 Task: Select Convenience. Add to cart, from Total Wine & More for 1980 Tibbs Avenue, Plains, Montana 59859, Cell Number 406-826-7954, following items :_x000D_
Ommegang Game of Thrones Gift Pack - 1,_x000D_
Holidaily Brewing Co. Gluten-Free Big Henry Hazy IPA Cans (12 oz x 4 ct) - 1
Action: Mouse moved to (322, 144)
Screenshot: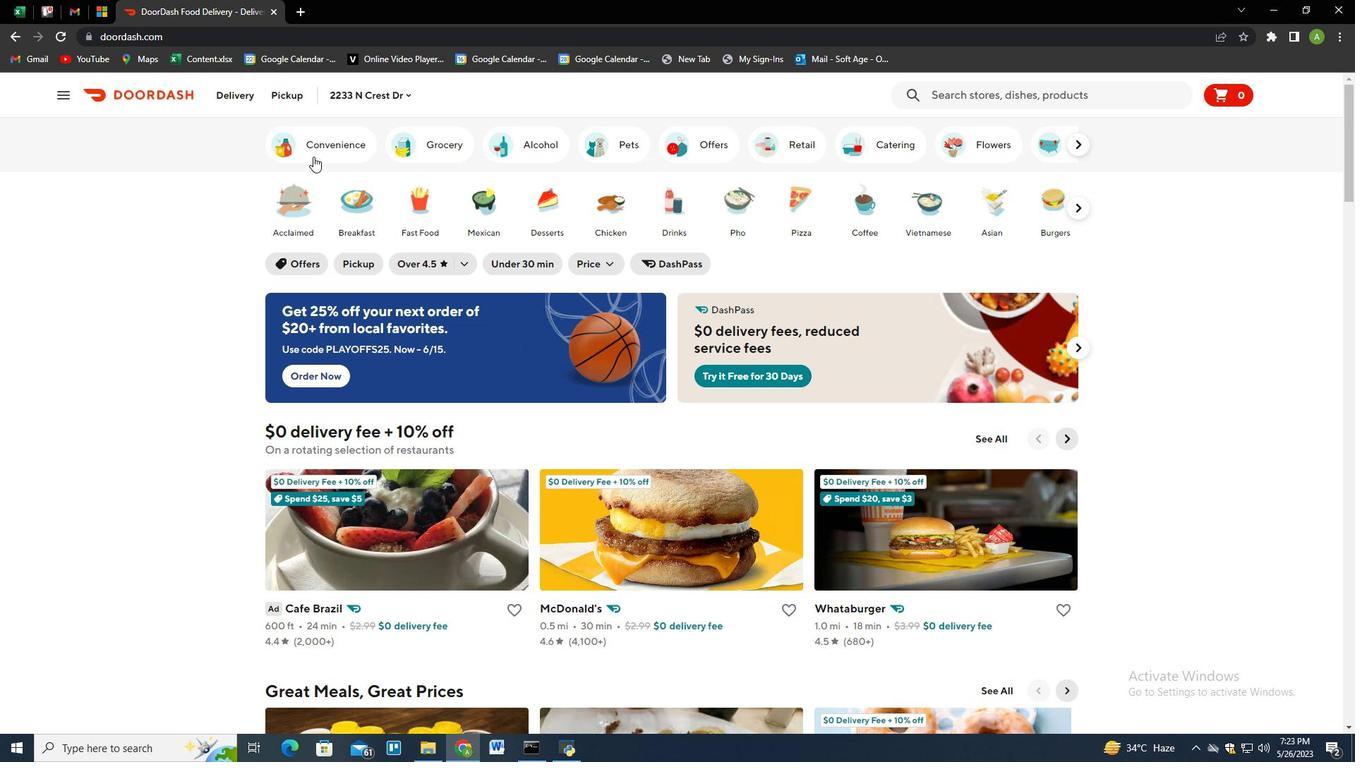 
Action: Mouse pressed left at (322, 144)
Screenshot: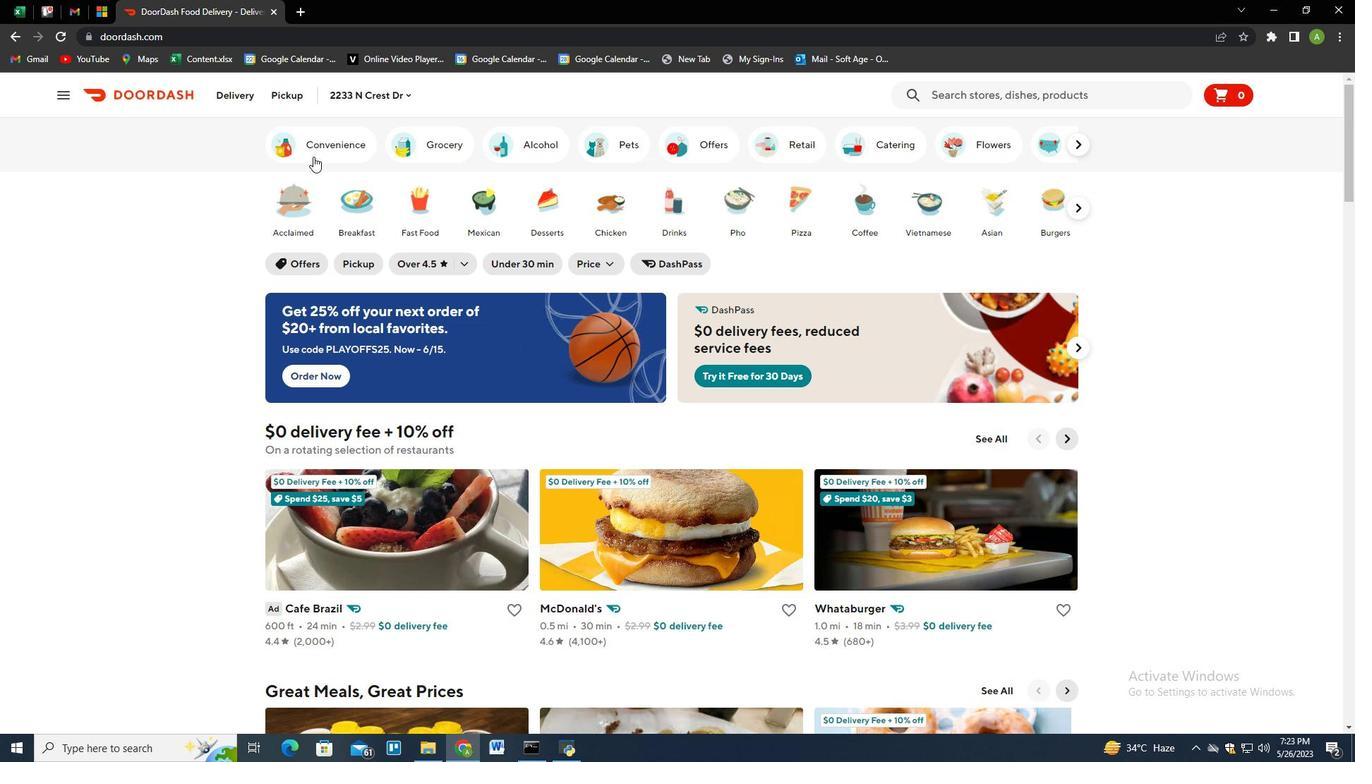 
Action: Mouse moved to (600, 483)
Screenshot: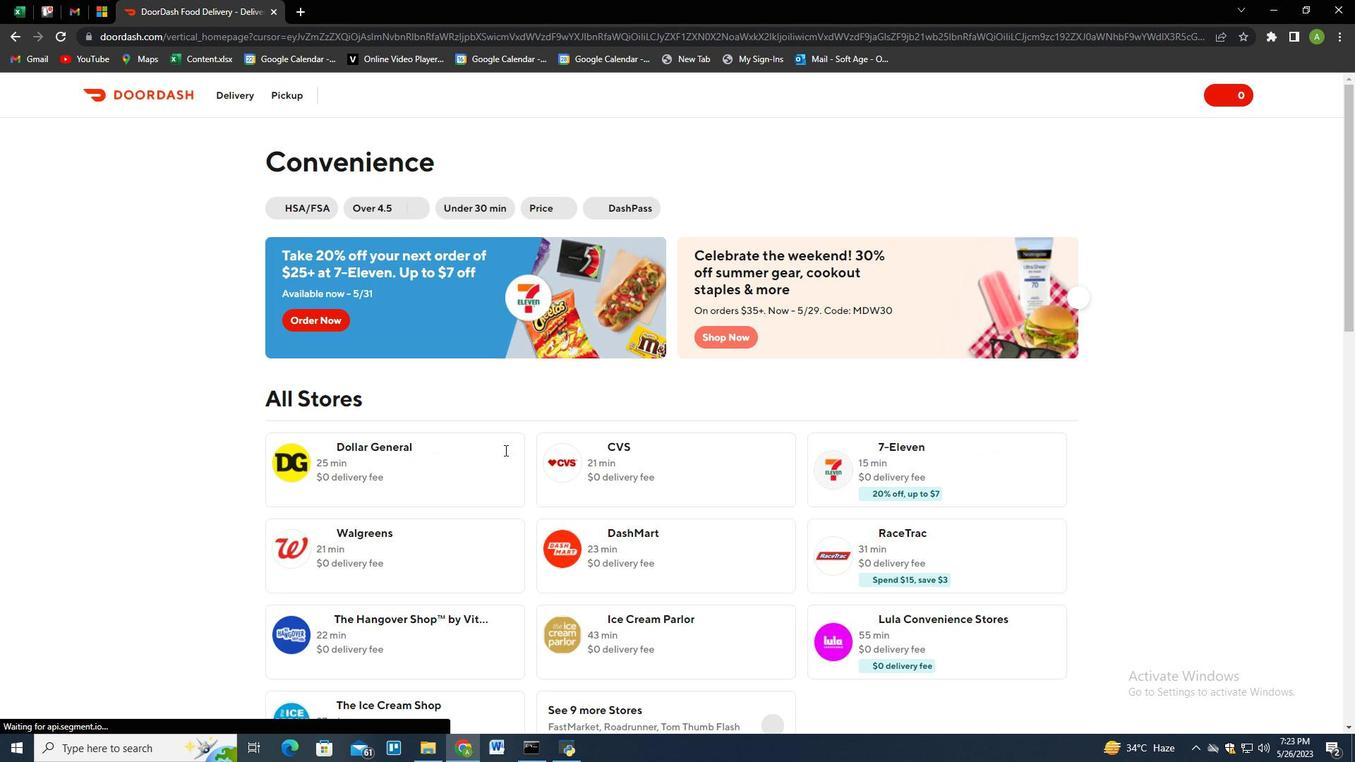 
Action: Mouse scrolled (600, 483) with delta (0, 0)
Screenshot: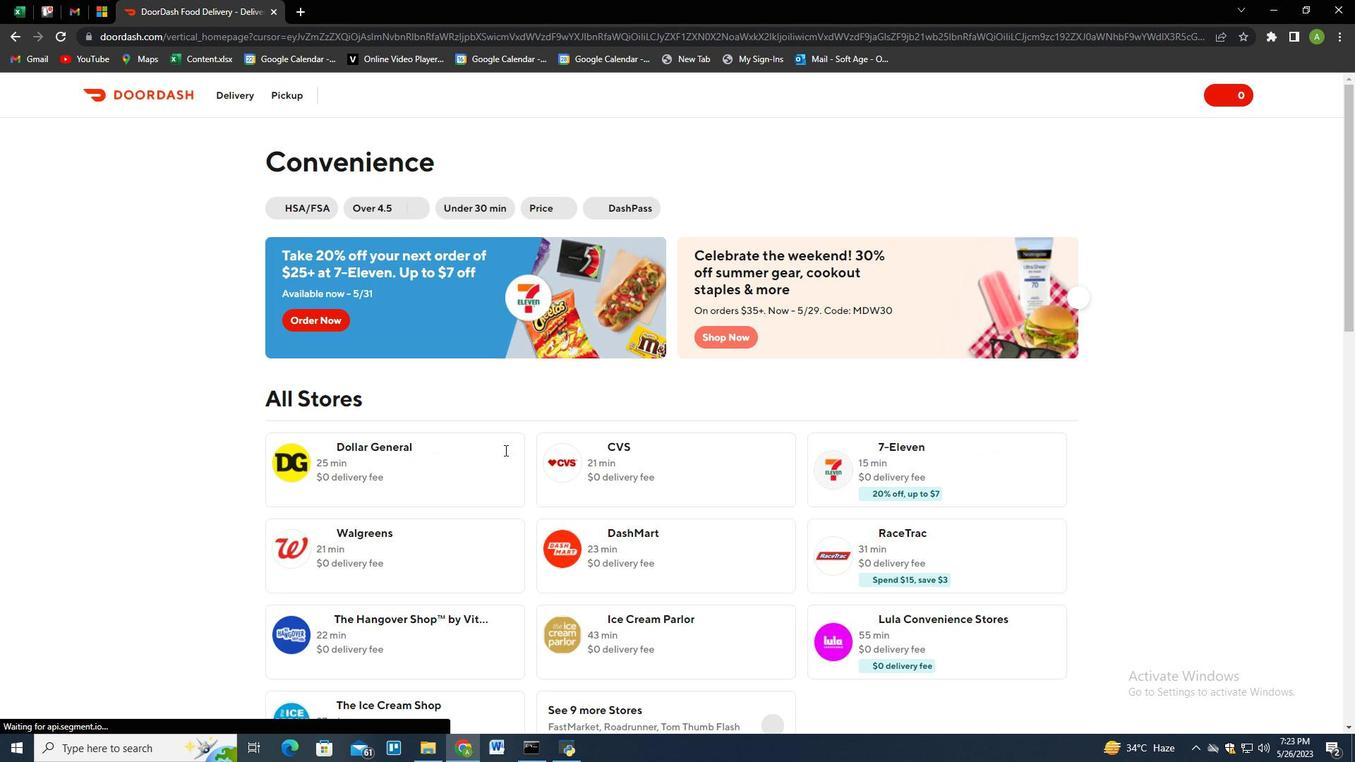 
Action: Mouse moved to (603, 487)
Screenshot: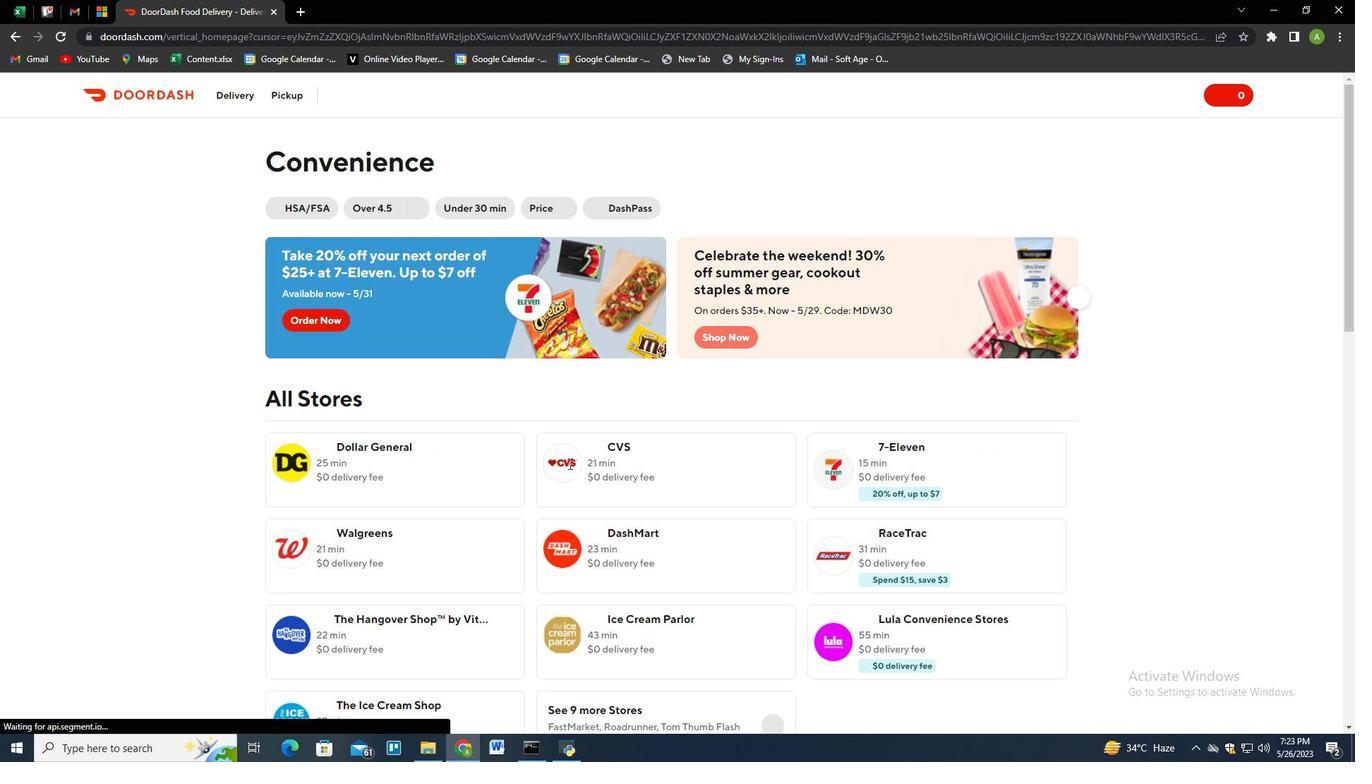 
Action: Mouse scrolled (603, 486) with delta (0, 0)
Screenshot: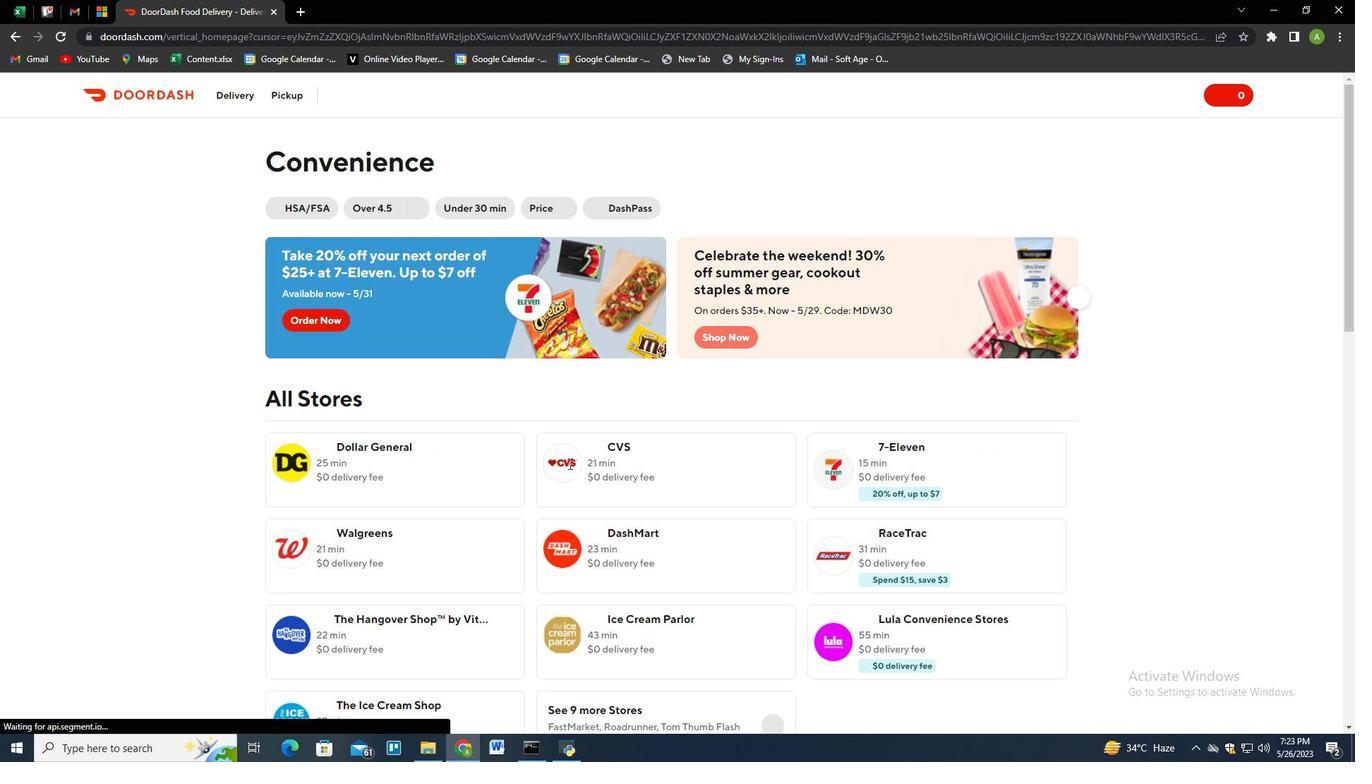 
Action: Mouse moved to (605, 488)
Screenshot: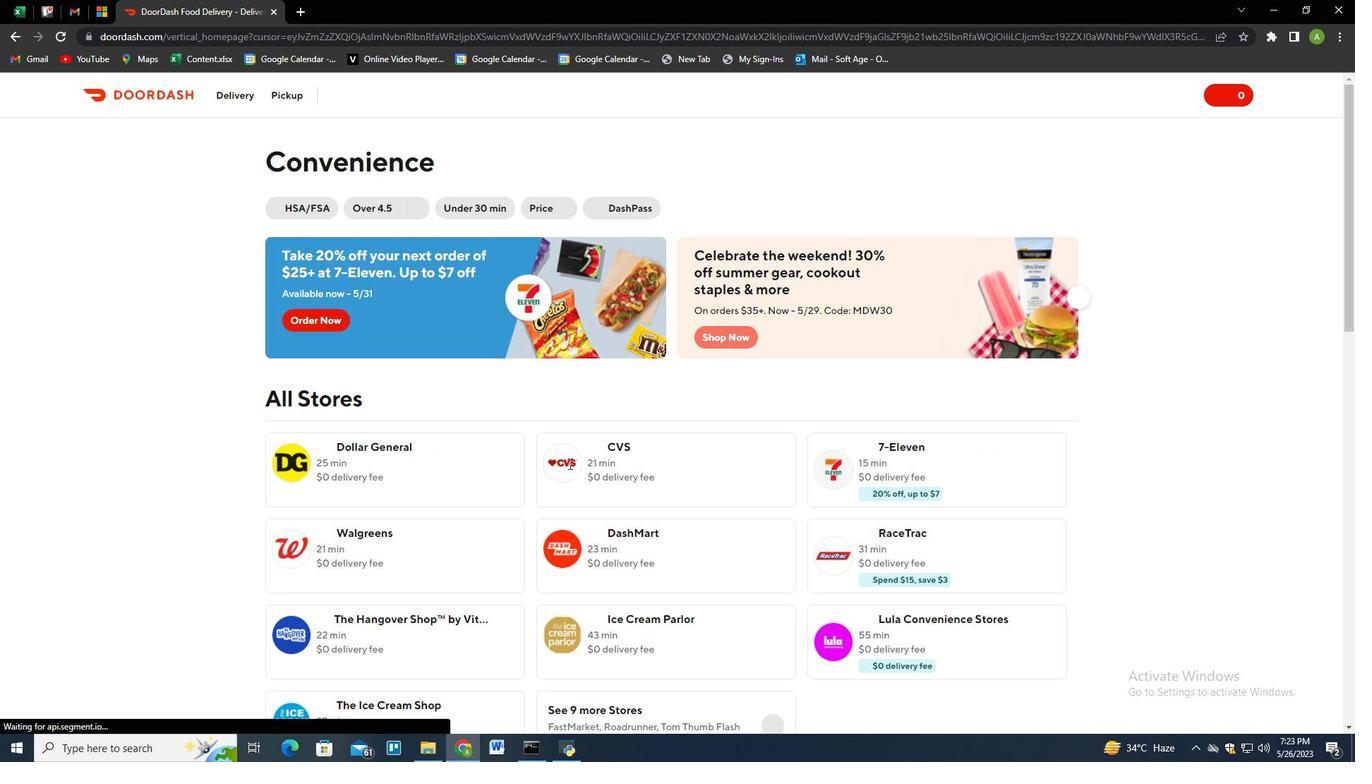 
Action: Mouse scrolled (605, 487) with delta (0, 0)
Screenshot: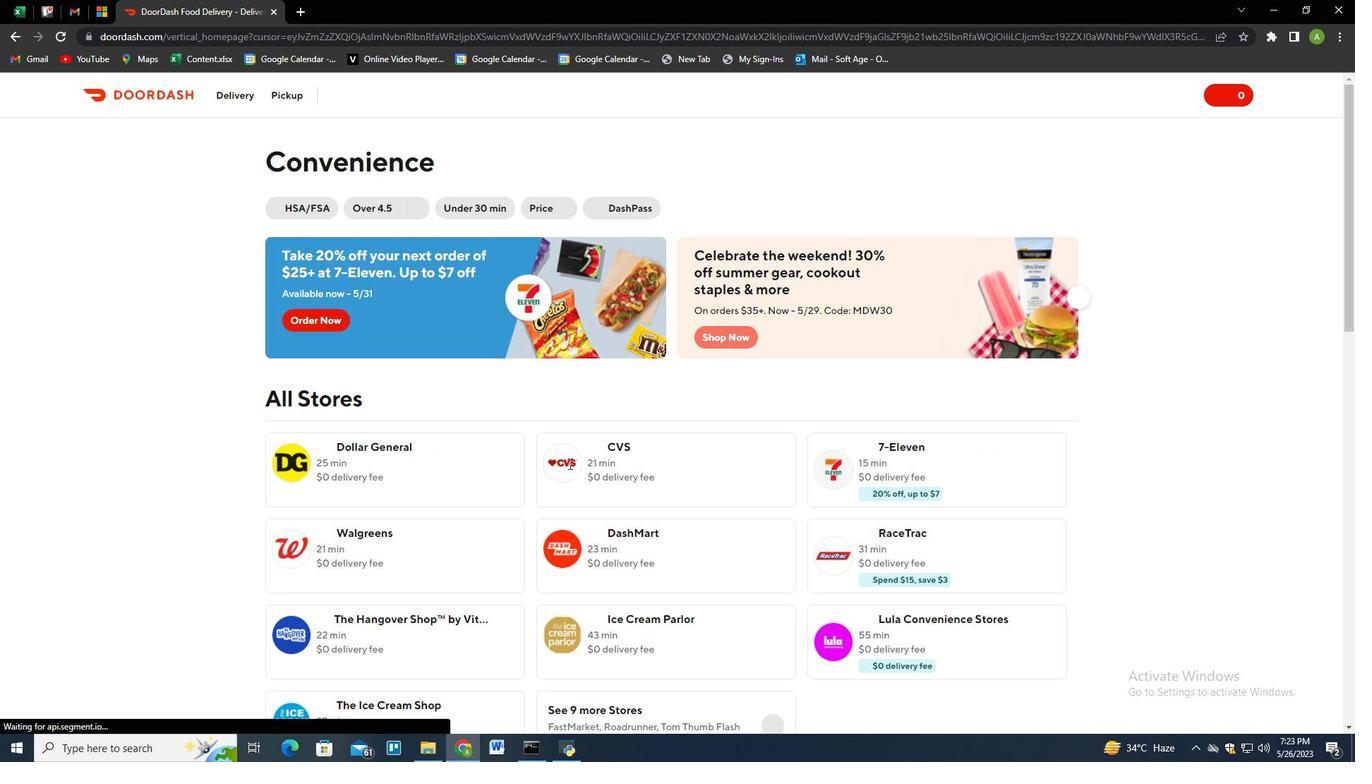 
Action: Mouse moved to (770, 514)
Screenshot: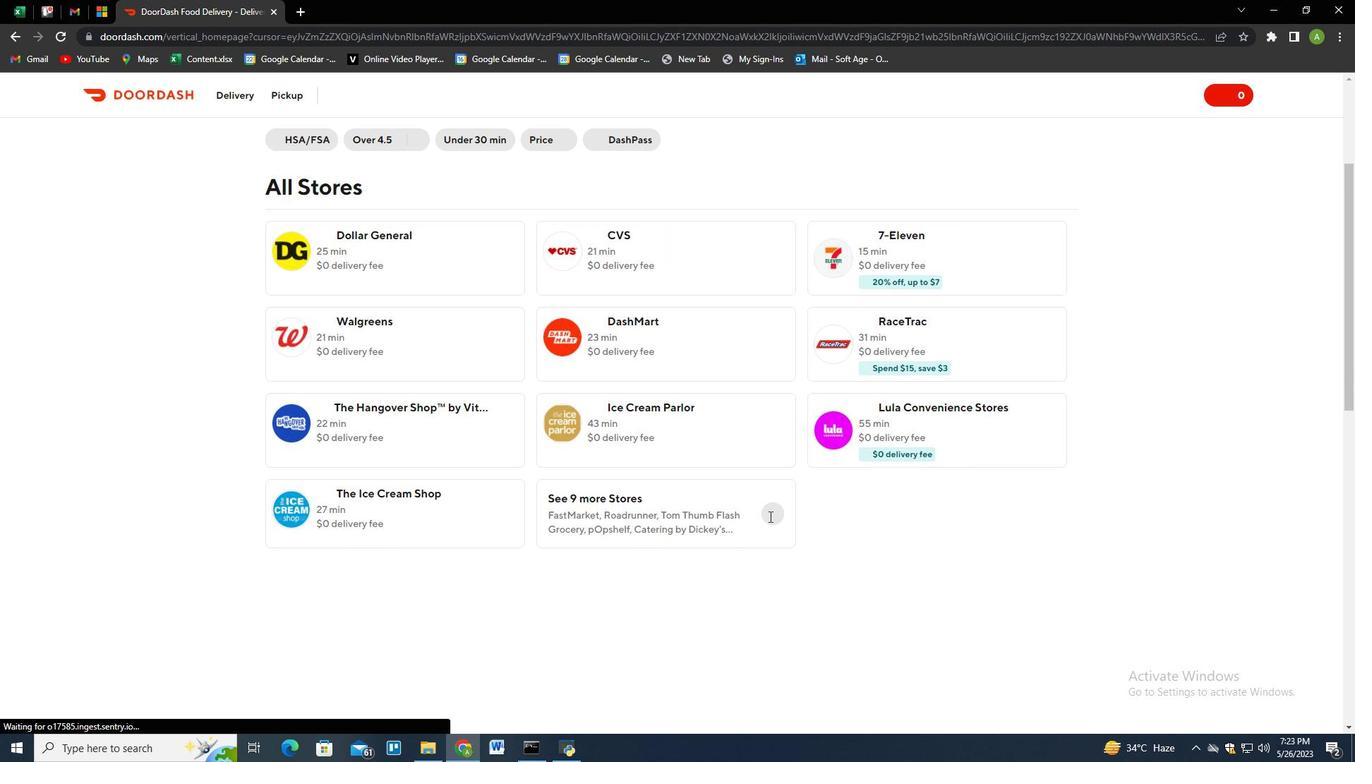 
Action: Mouse pressed left at (770, 514)
Screenshot: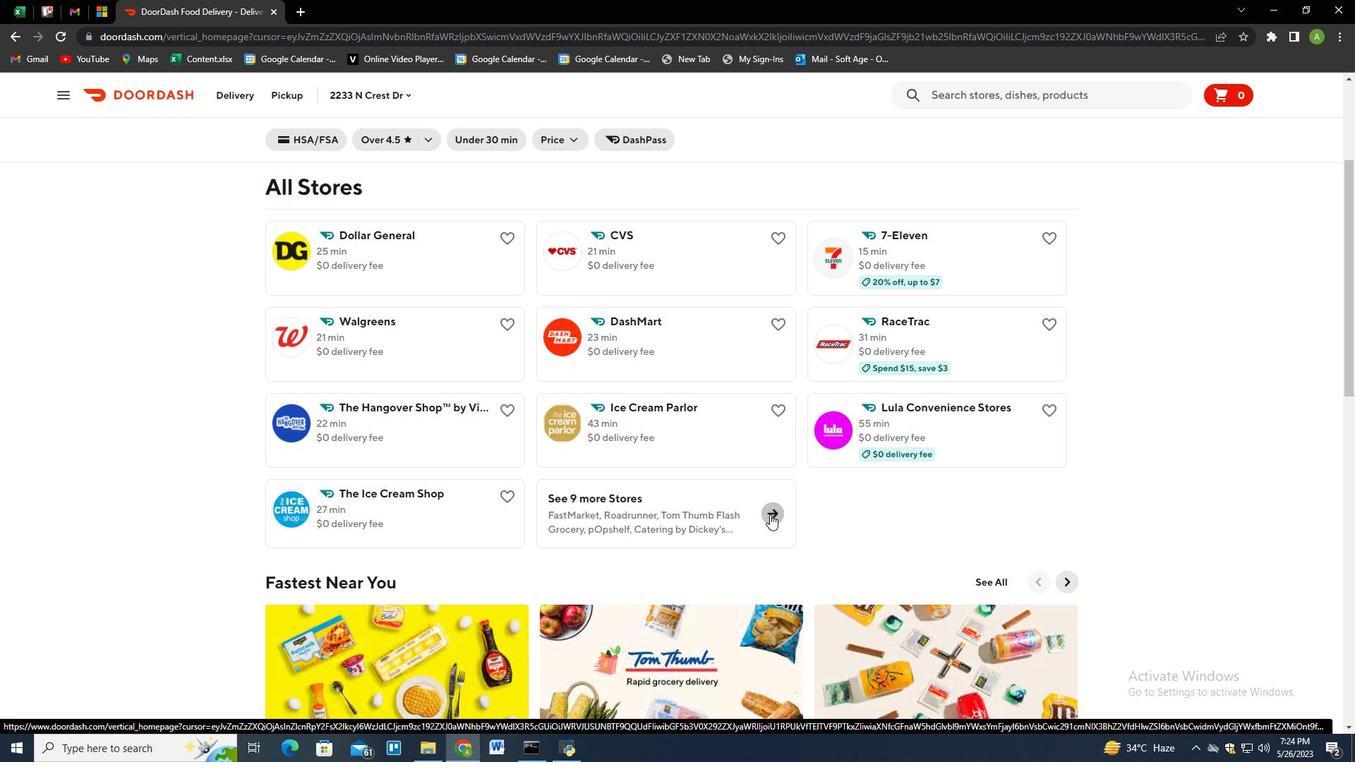 
Action: Mouse moved to (694, 651)
Screenshot: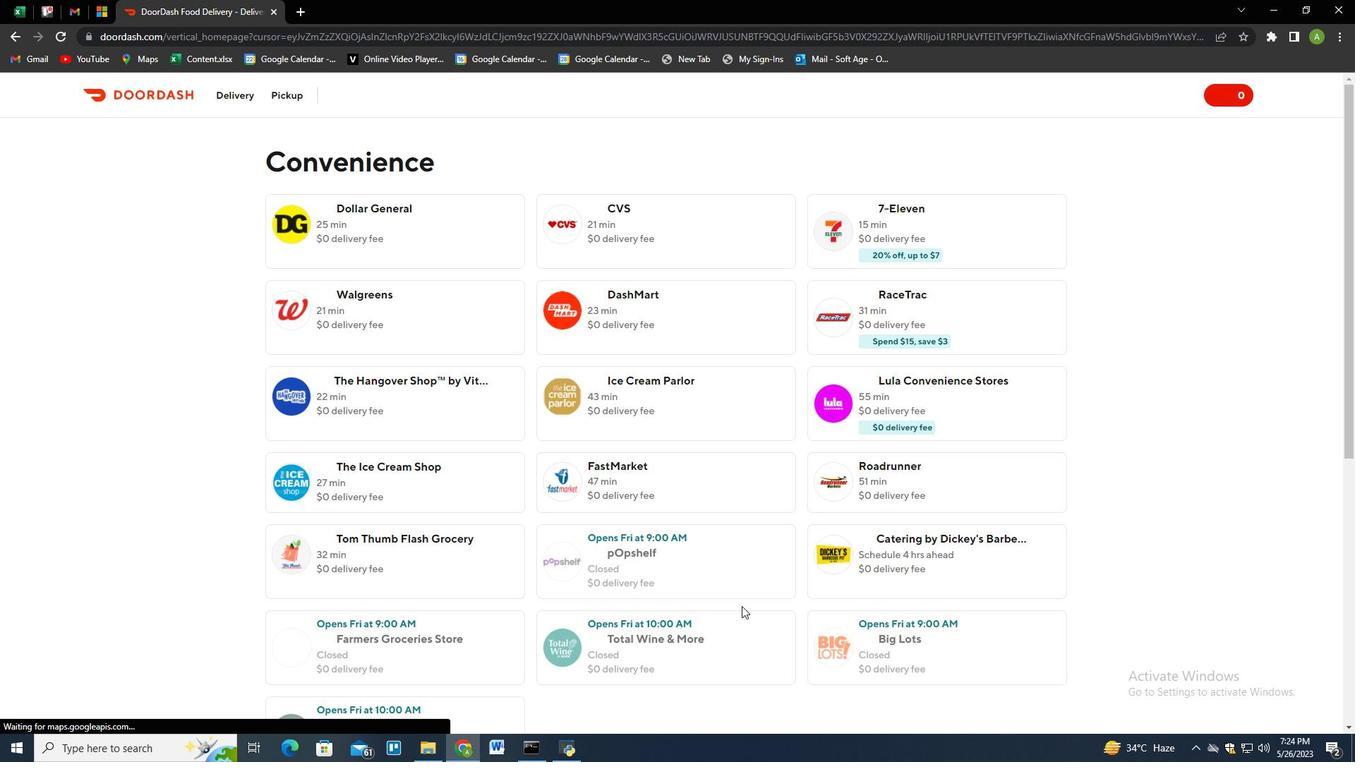 
Action: Mouse pressed left at (694, 651)
Screenshot: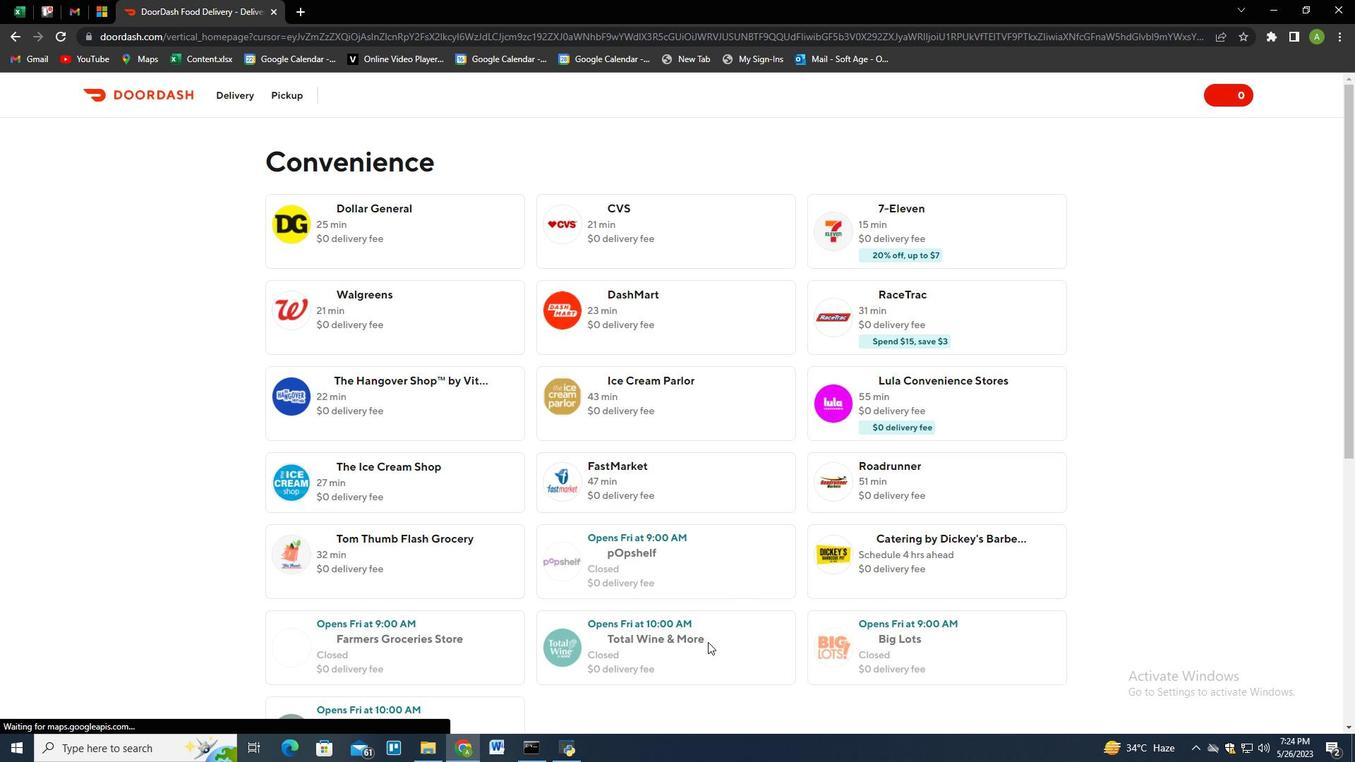 
Action: Mouse moved to (266, 95)
Screenshot: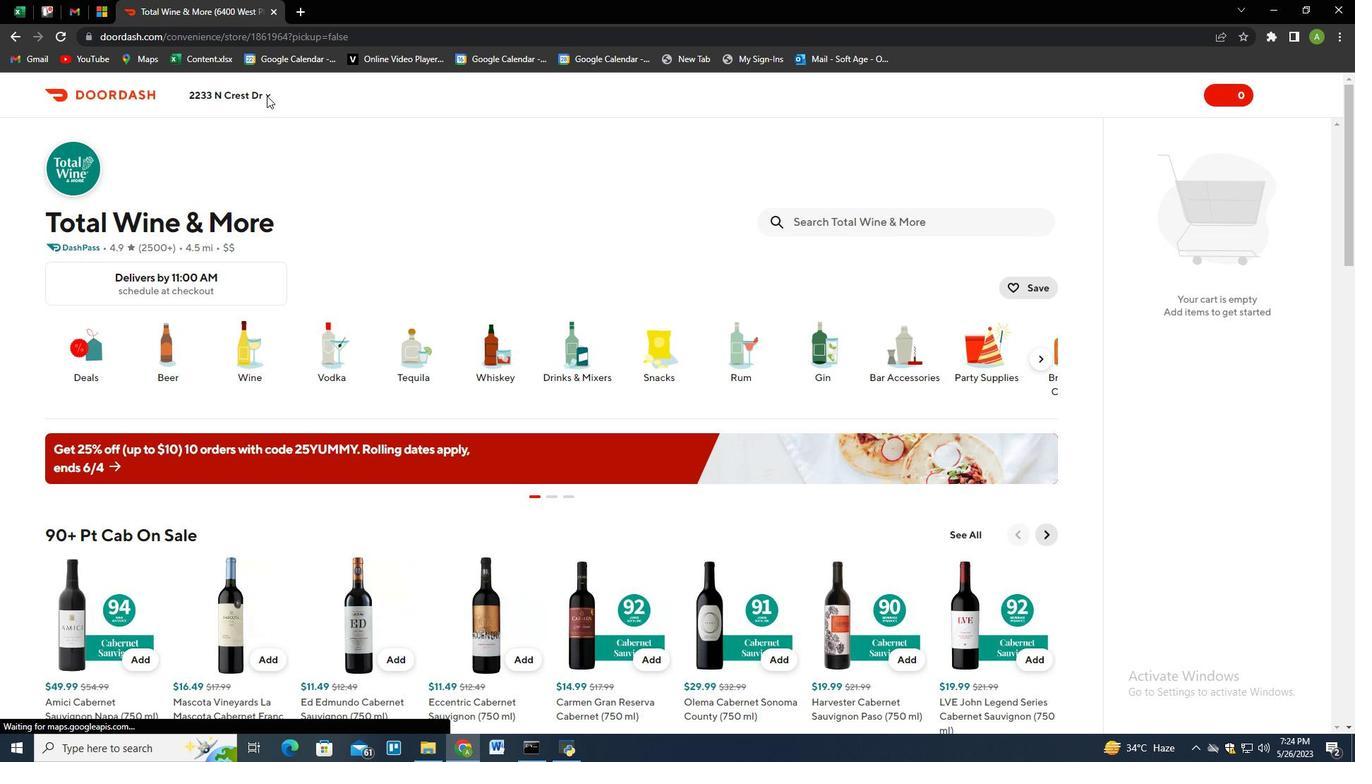 
Action: Mouse pressed left at (266, 95)
Screenshot: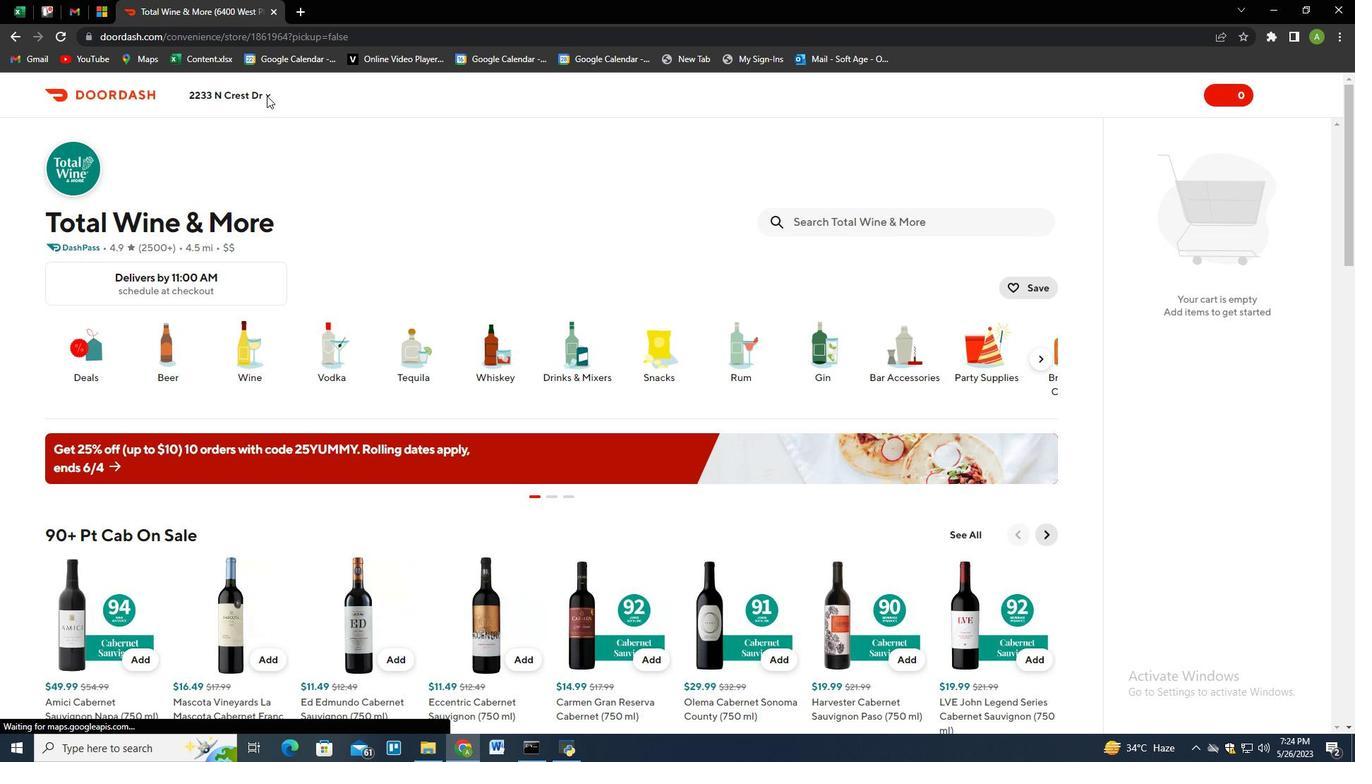 
Action: Mouse moved to (287, 144)
Screenshot: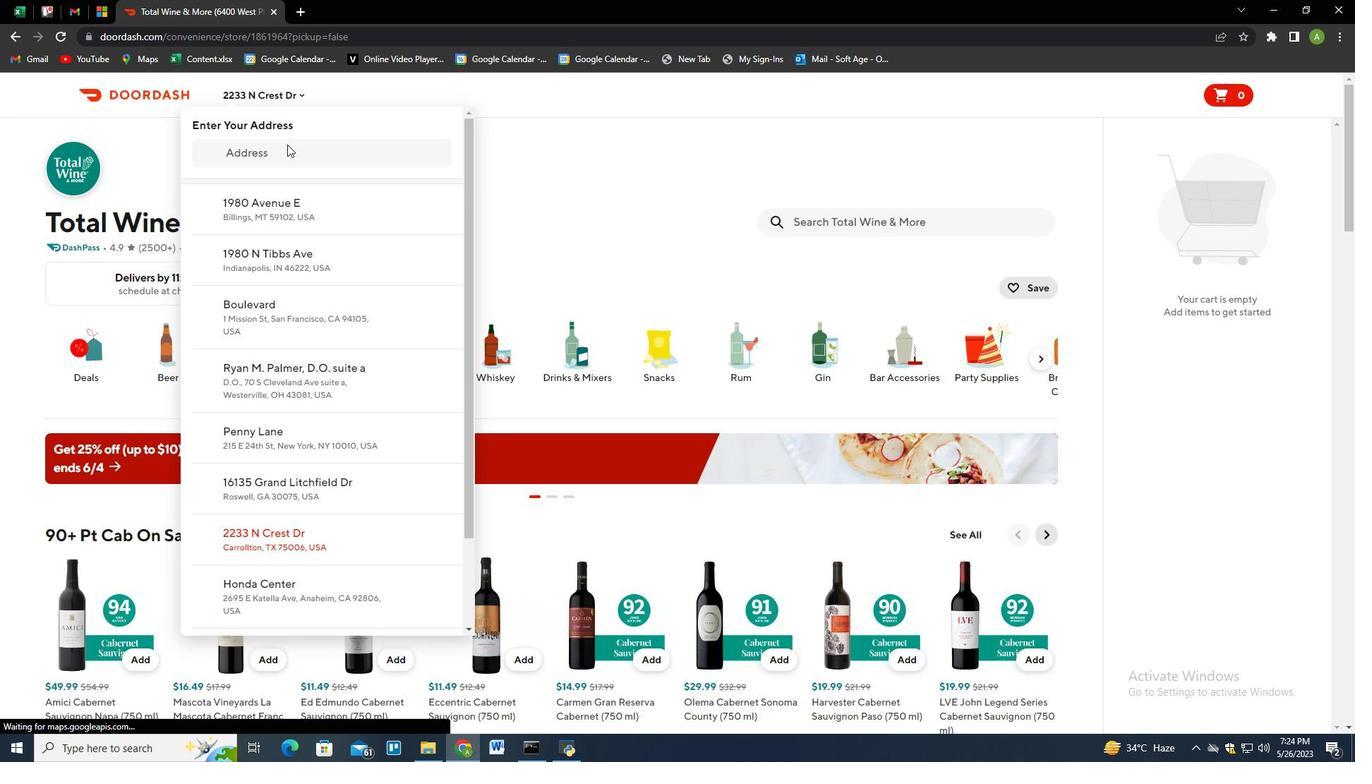 
Action: Mouse pressed left at (287, 144)
Screenshot: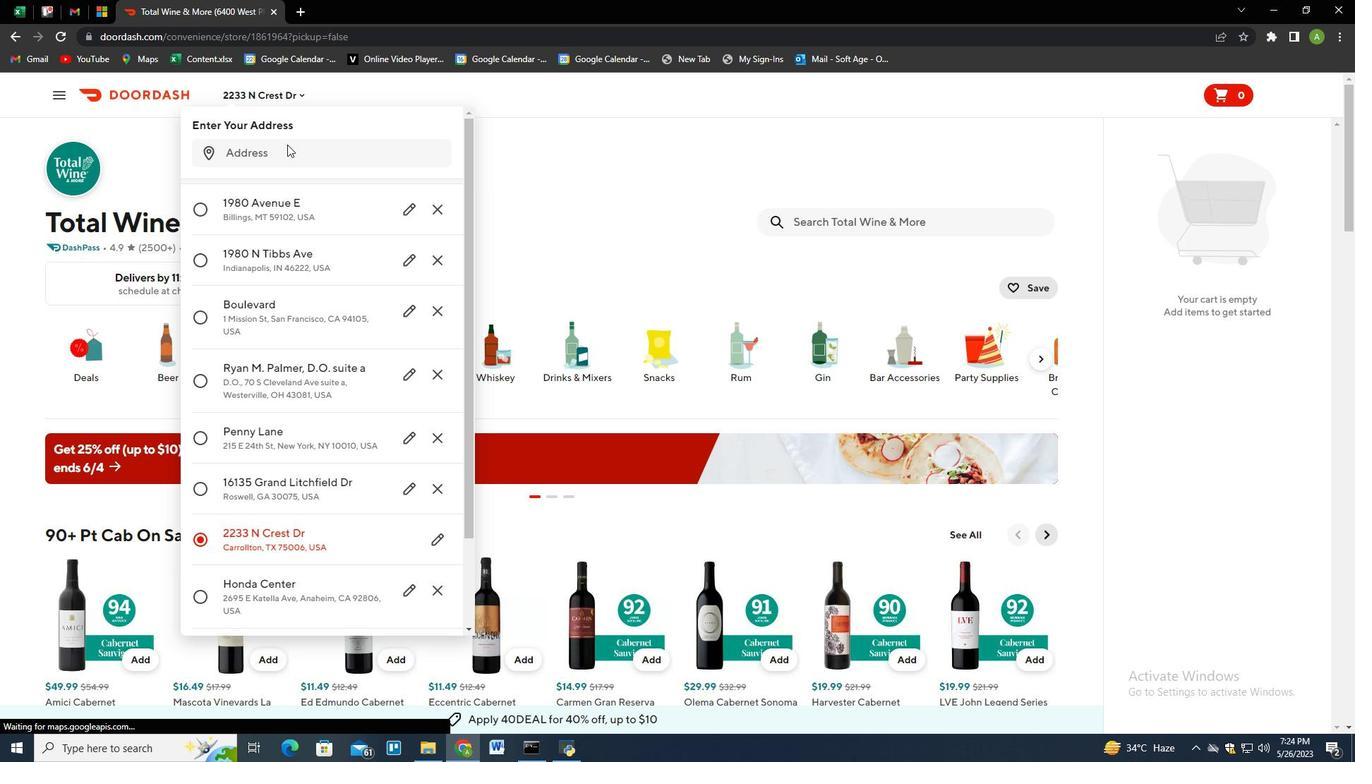 
Action: Mouse moved to (286, 144)
Screenshot: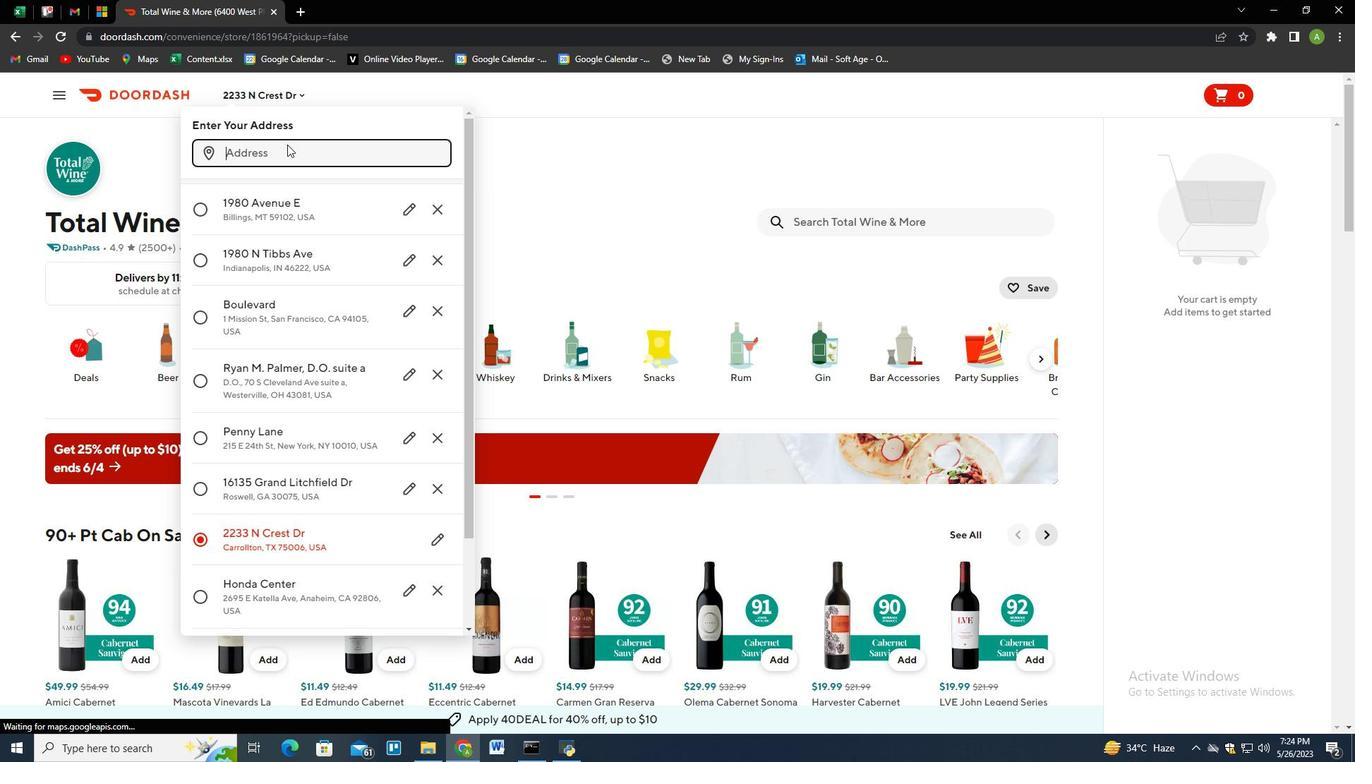 
Action: Key pressed 1980<Key.space>tibbs<Key.space>avenue,<Key.space>plains,<Key.space>montana<Key.space>59859<Key.enter>
Screenshot: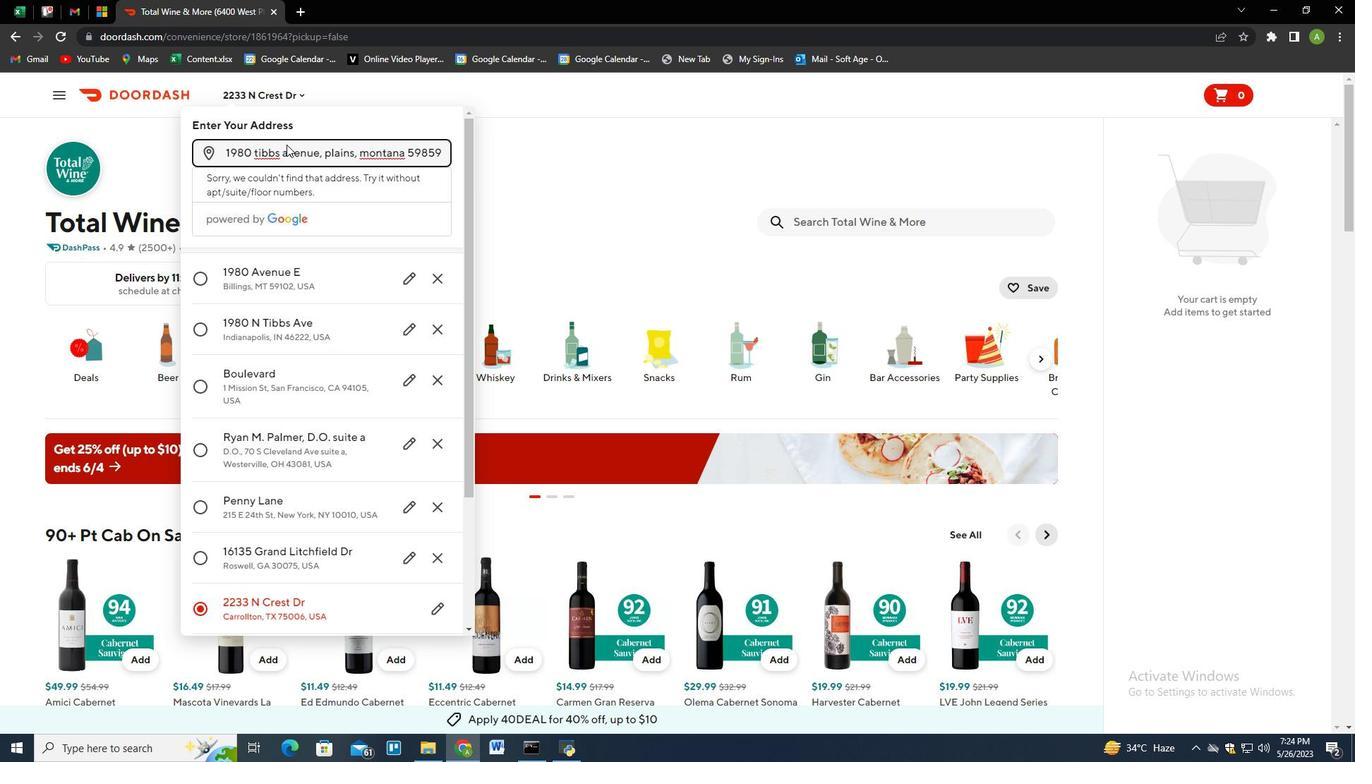 
Action: Mouse moved to (389, 576)
Screenshot: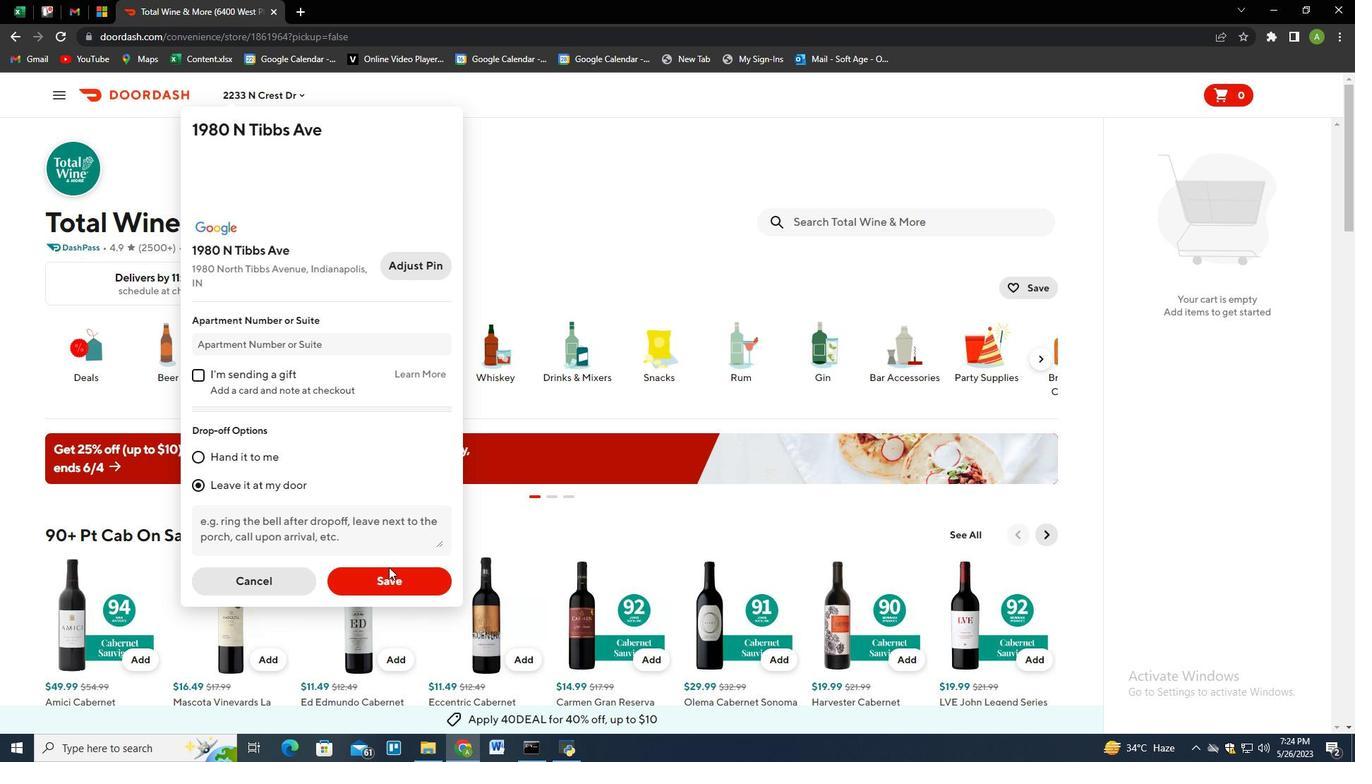 
Action: Mouse pressed left at (389, 576)
Screenshot: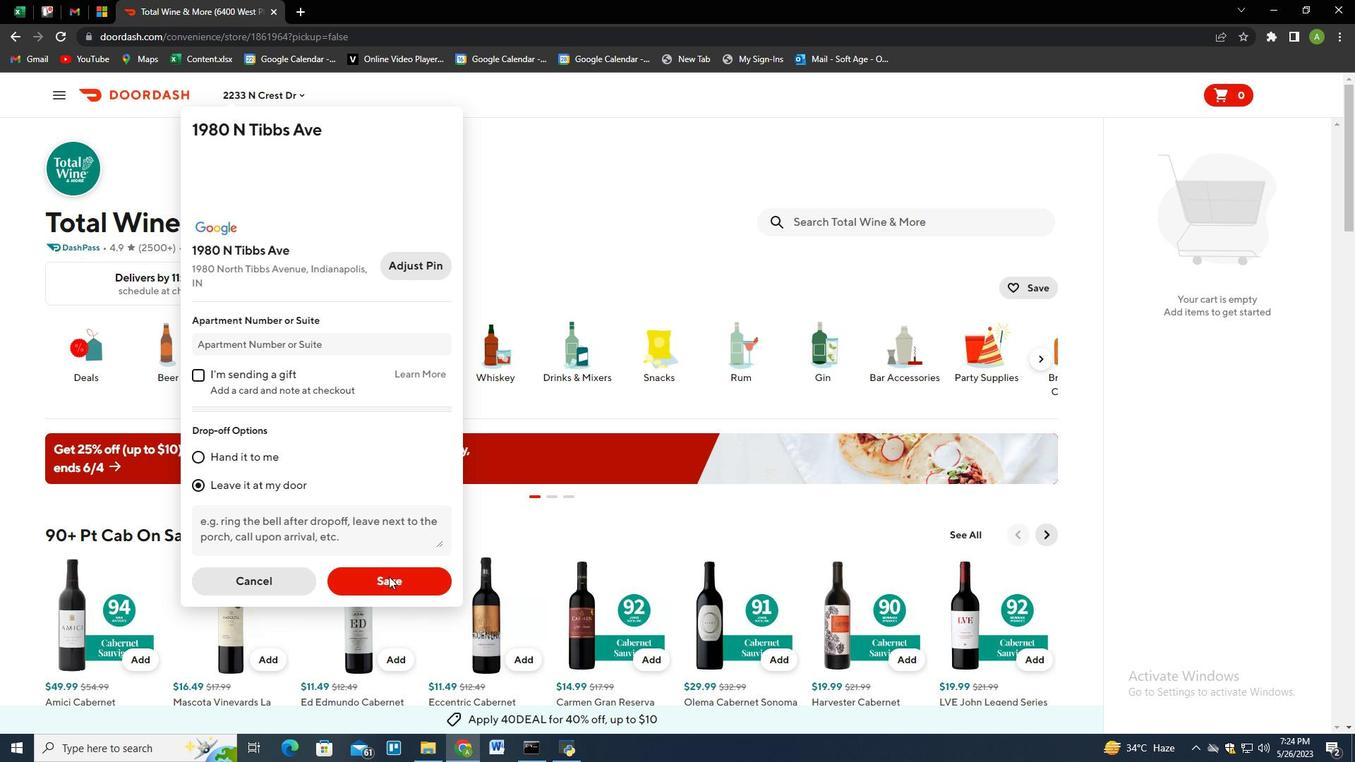 
Action: Mouse moved to (846, 225)
Screenshot: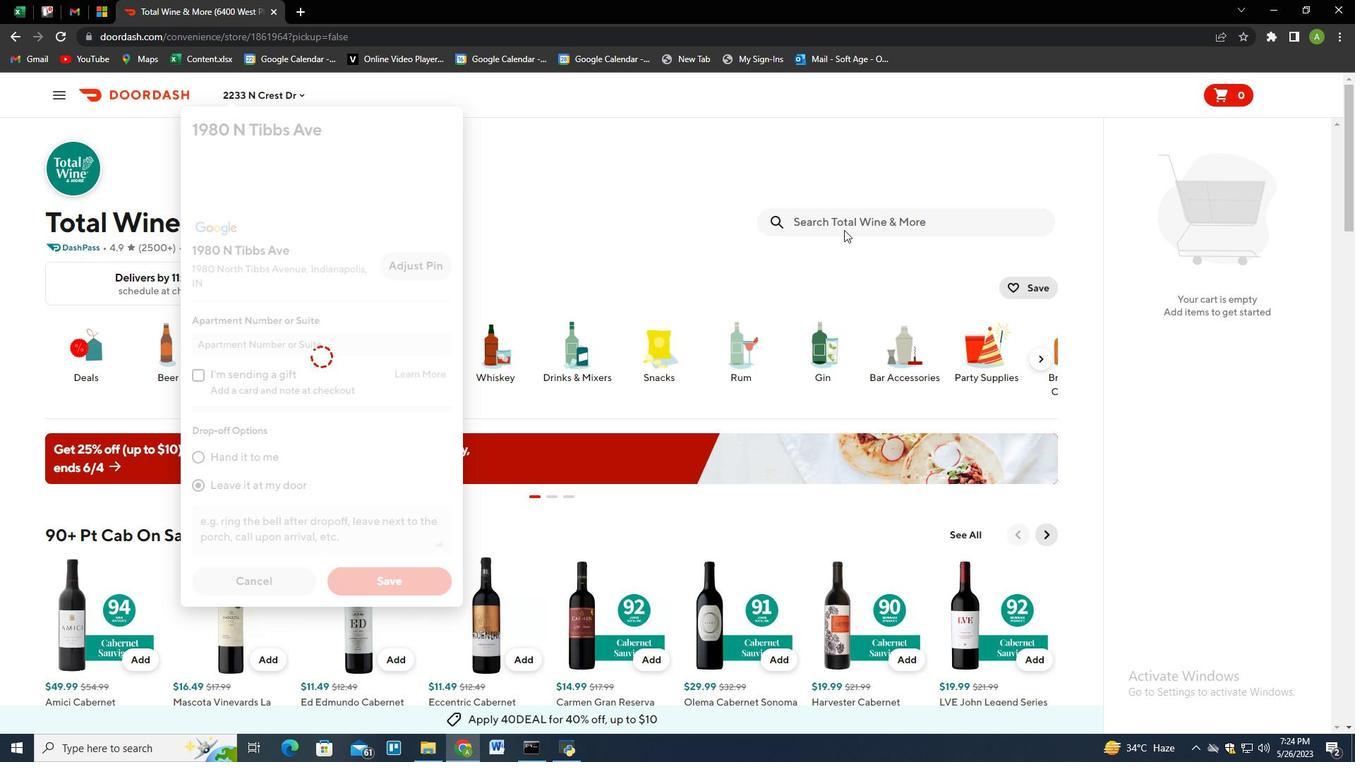 
Action: Mouse pressed left at (846, 225)
Screenshot: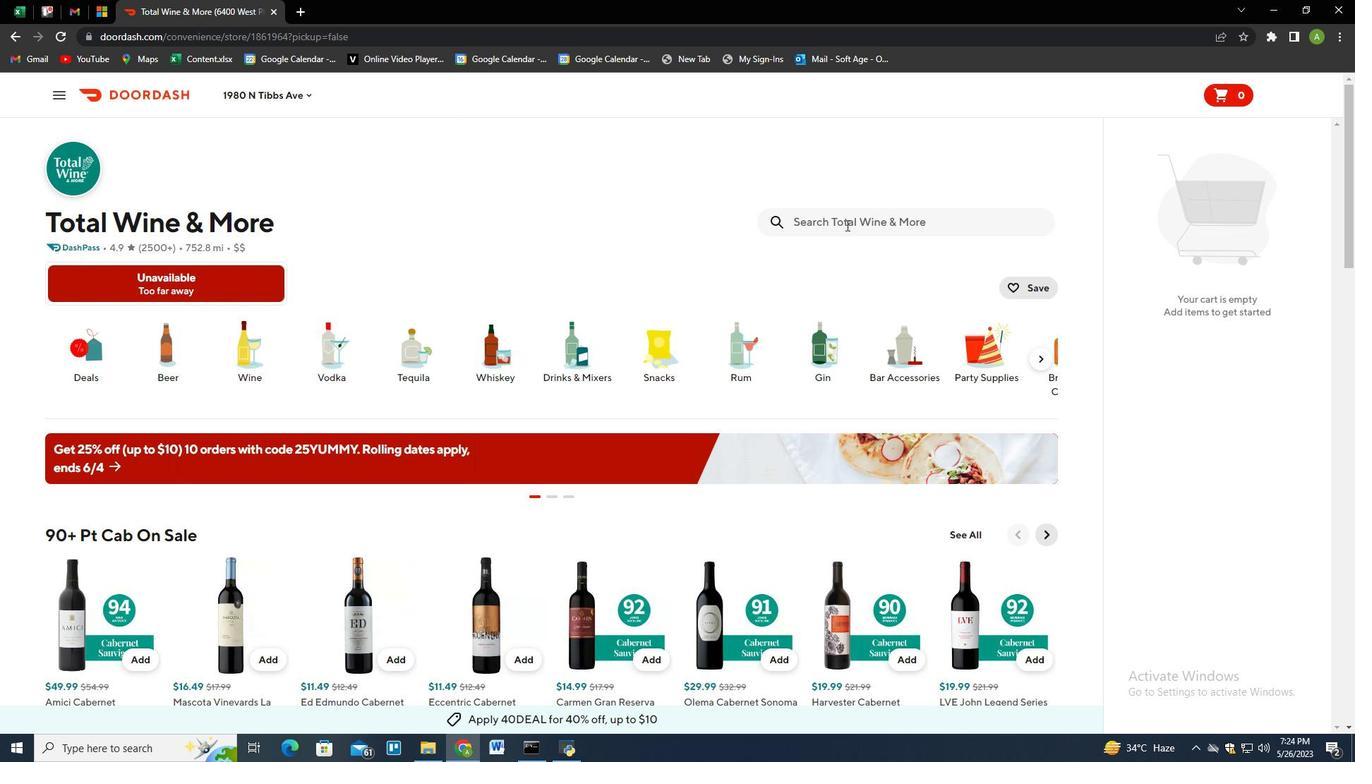 
Action: Key pressed ommegang<Key.space>gan<Key.backspace>me<Key.space>of<Key.space>thor<Key.backspace><Key.backspace><Key.backspace>hrones<Key.space>f<Key.backspace>gift<Key.space>pacj<Key.backspace>k<Key.enter>
Screenshot: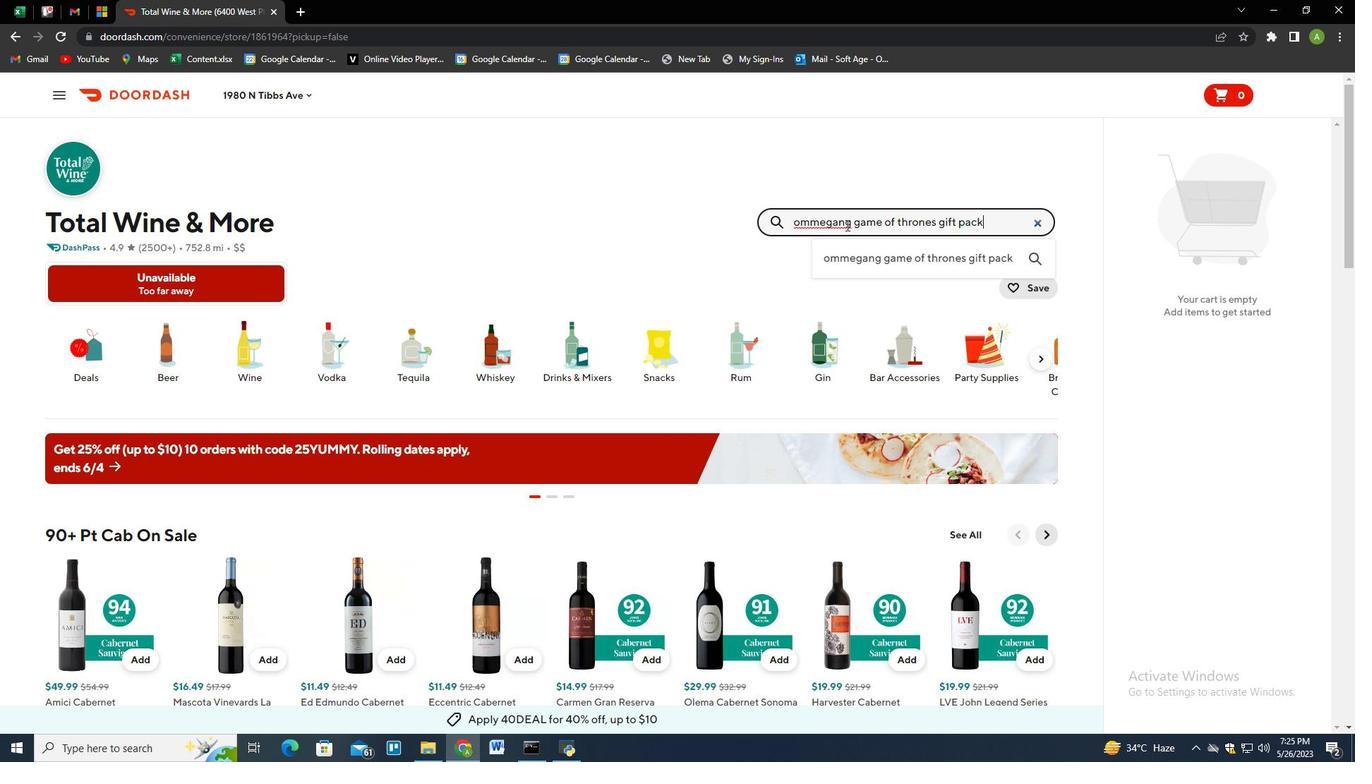 
Action: Mouse moved to (120, 370)
Screenshot: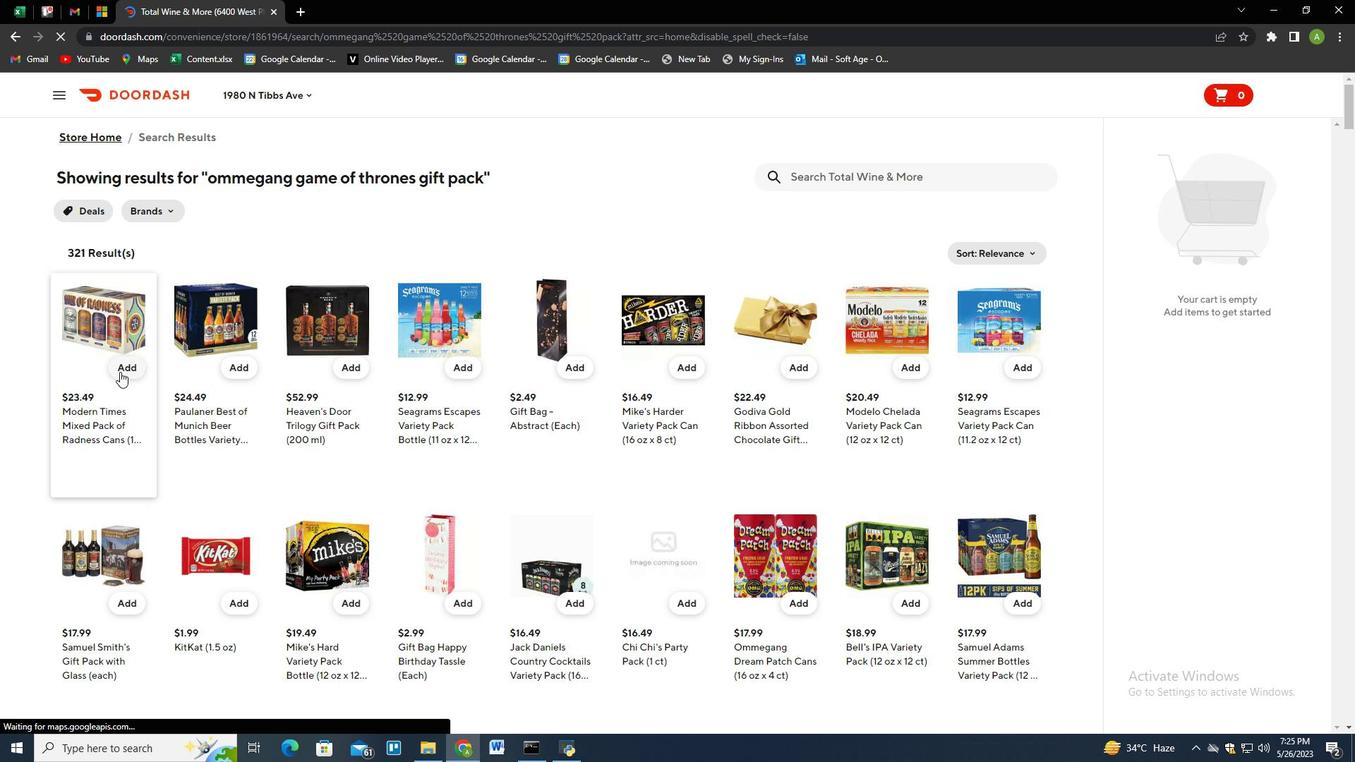 
Action: Mouse pressed left at (120, 370)
Screenshot: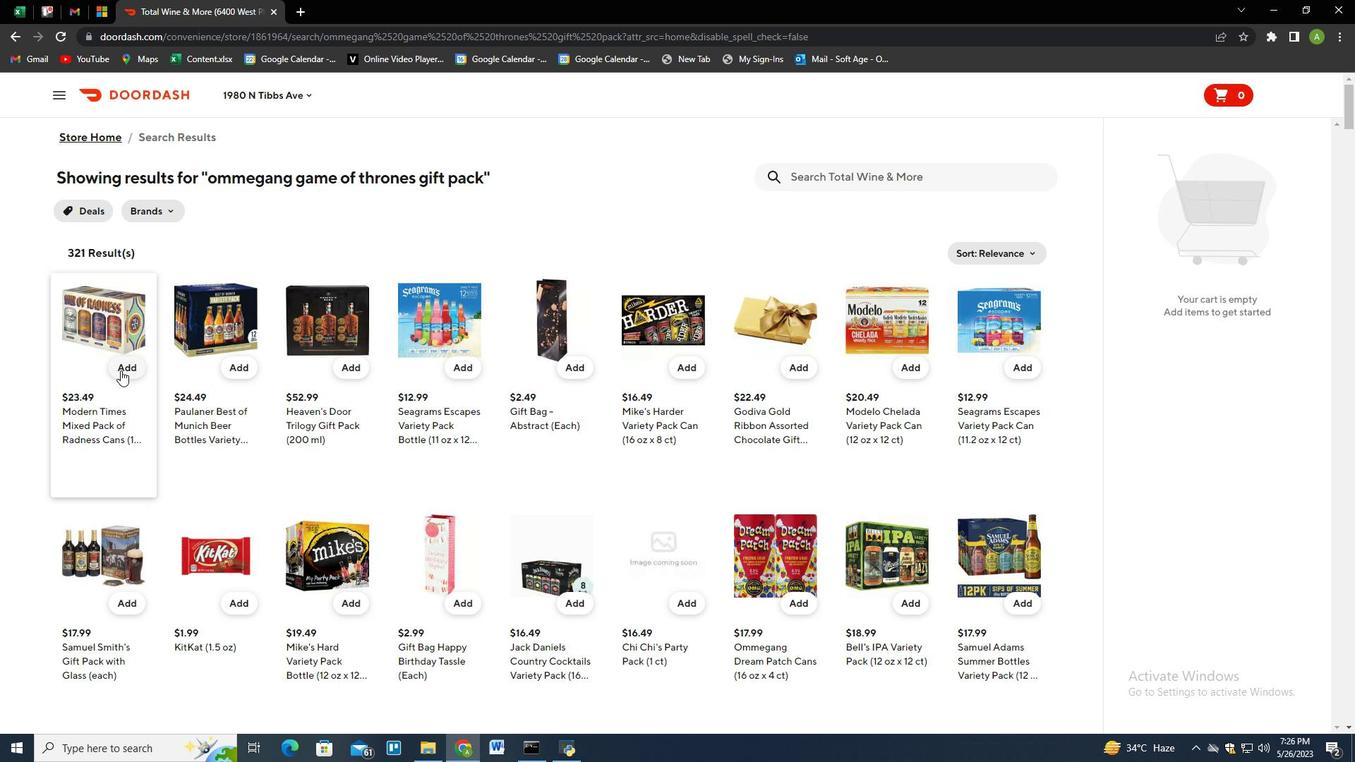 
Action: Mouse moved to (894, 175)
Screenshot: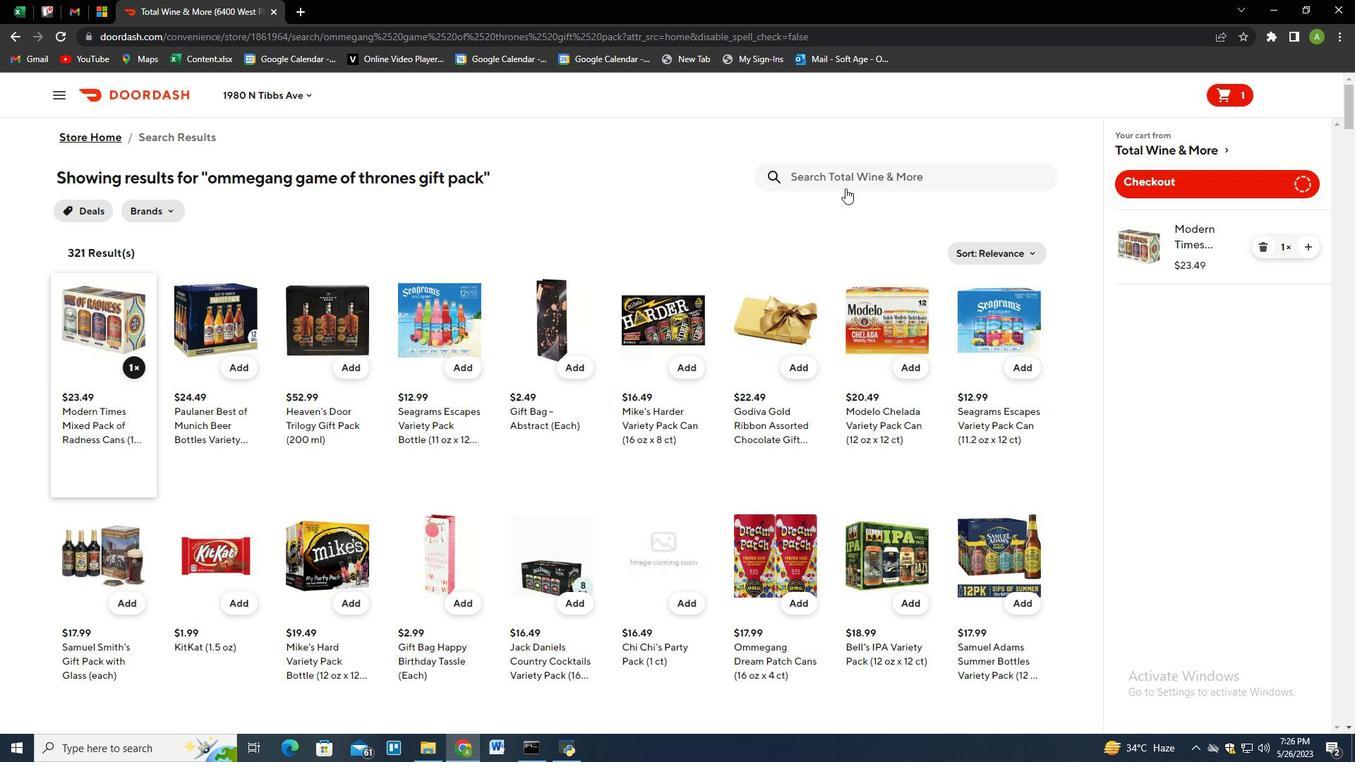 
Action: Mouse pressed left at (894, 175)
Screenshot: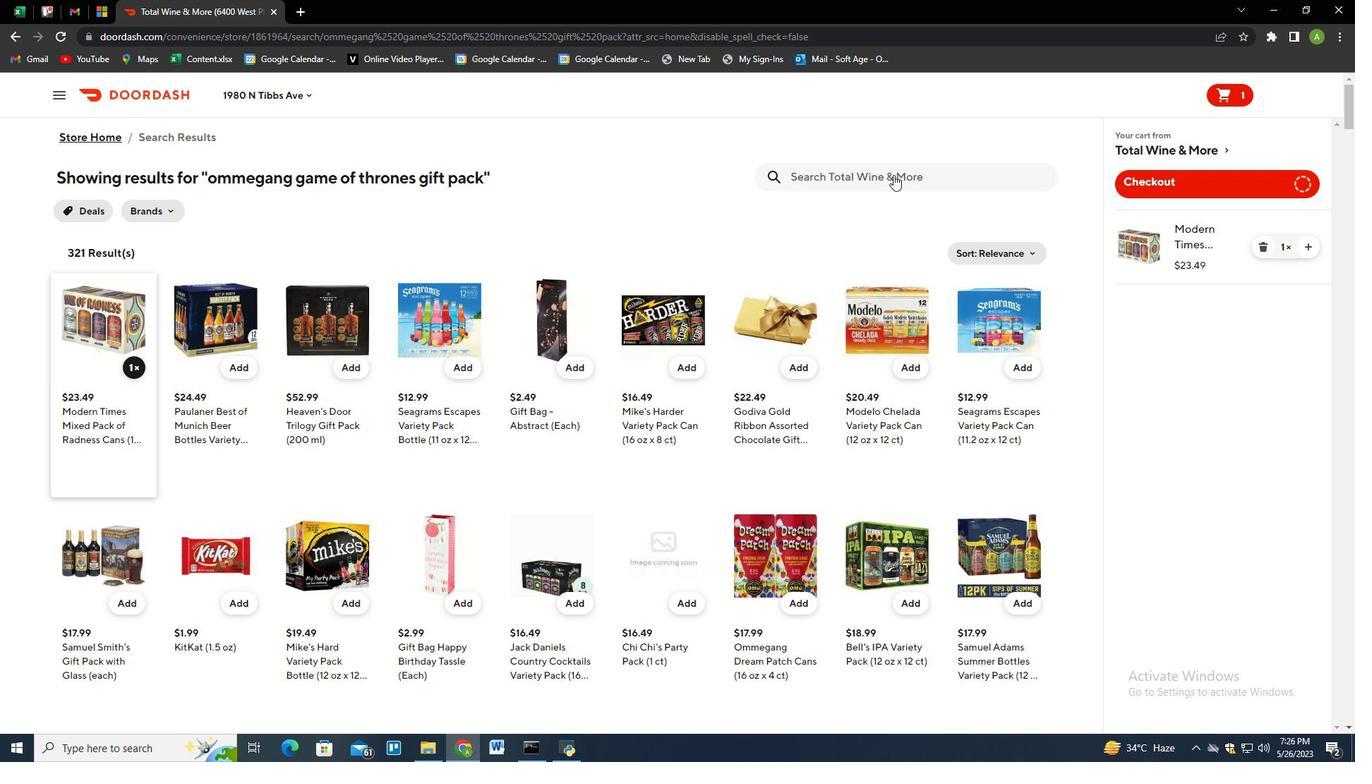 
Action: Mouse moved to (860, 173)
Screenshot: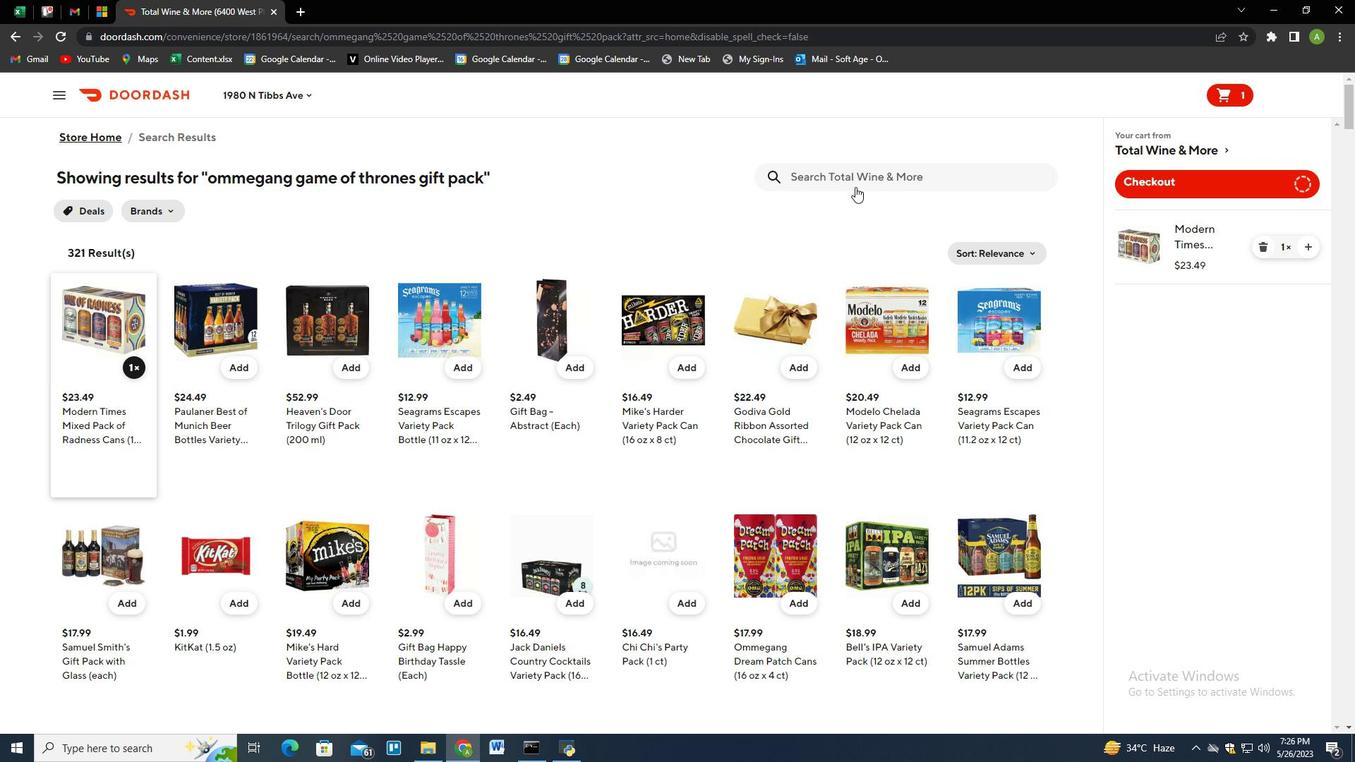 
Action: Mouse pressed left at (860, 173)
Screenshot: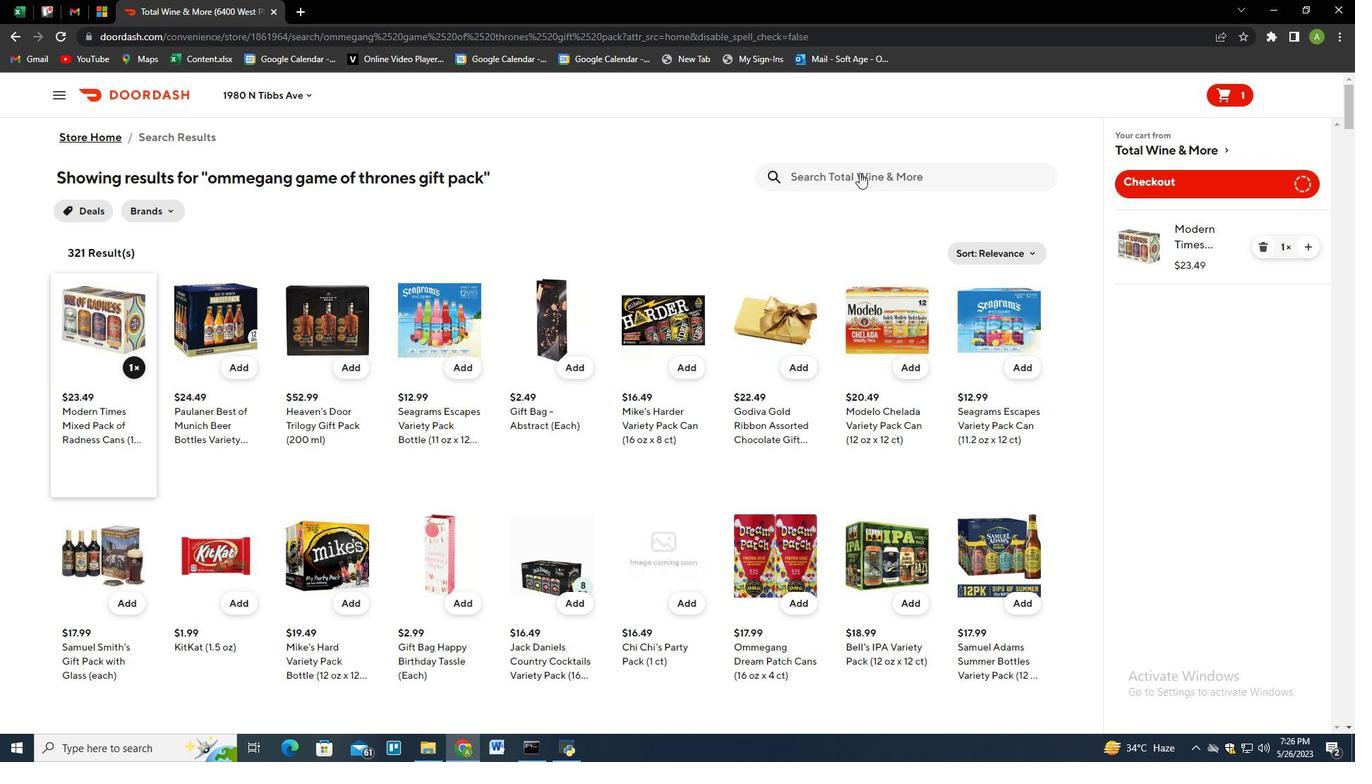
Action: Mouse moved to (855, 176)
Screenshot: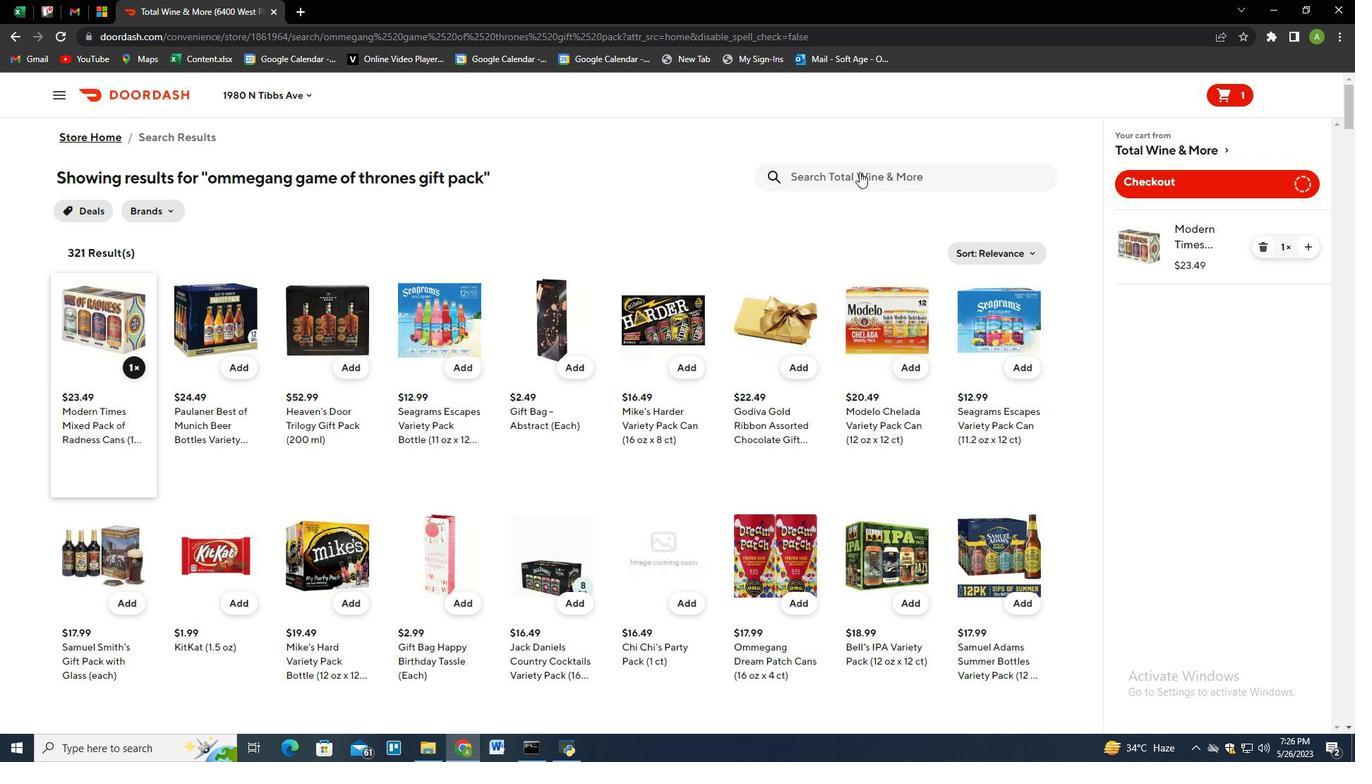
Action: Key pressed holidaily<Key.space>brewing<Key.space>co.<Key.space>gulten-free<Key.space>big<Key.space>henry<Key.space>hazy<Key.space>ipa<Key.space>cans<Key.space><Key.shift>(12oz<Key.backspace><Key.backspace><Key.space>ozx<Key.backspace><Key.space>x<Key.space>4<Key.space>ct<Key.shift>)<Key.enter>
Screenshot: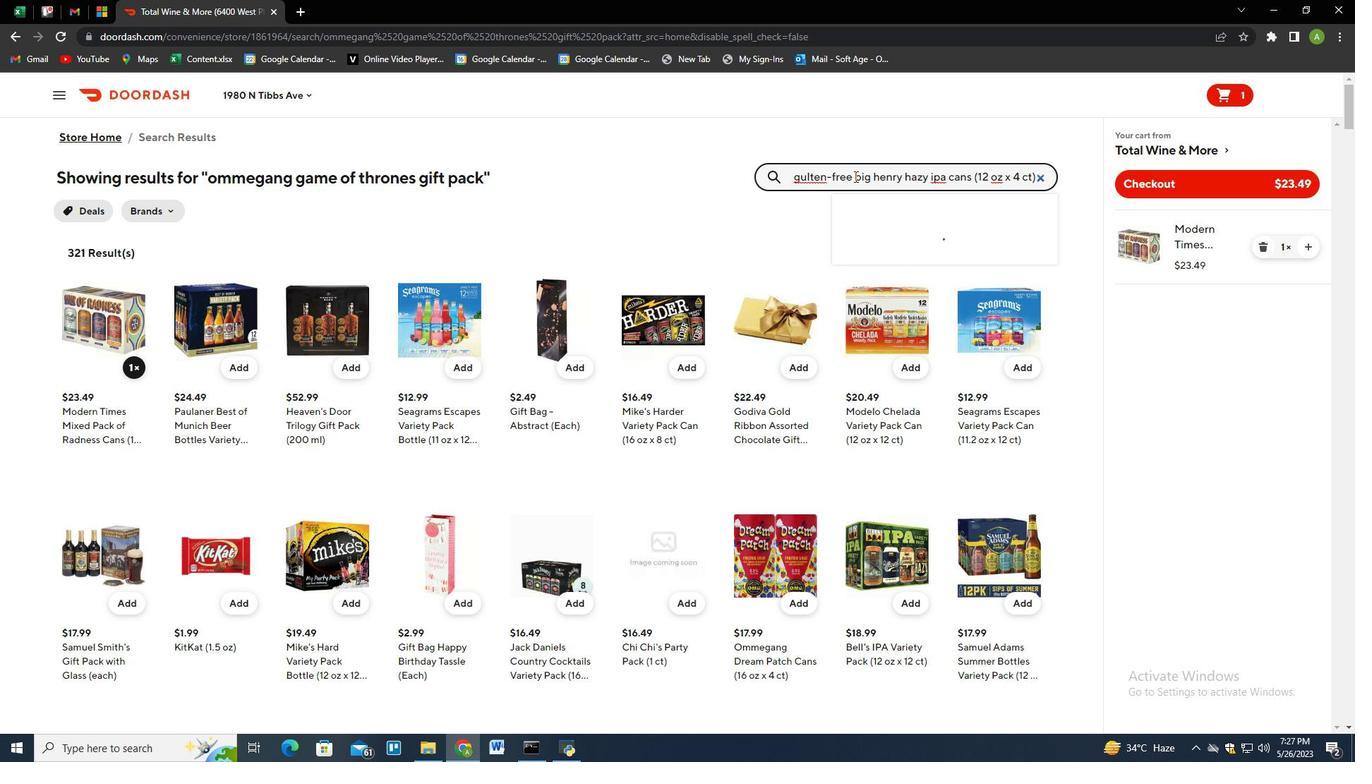 
Action: Mouse moved to (129, 367)
Screenshot: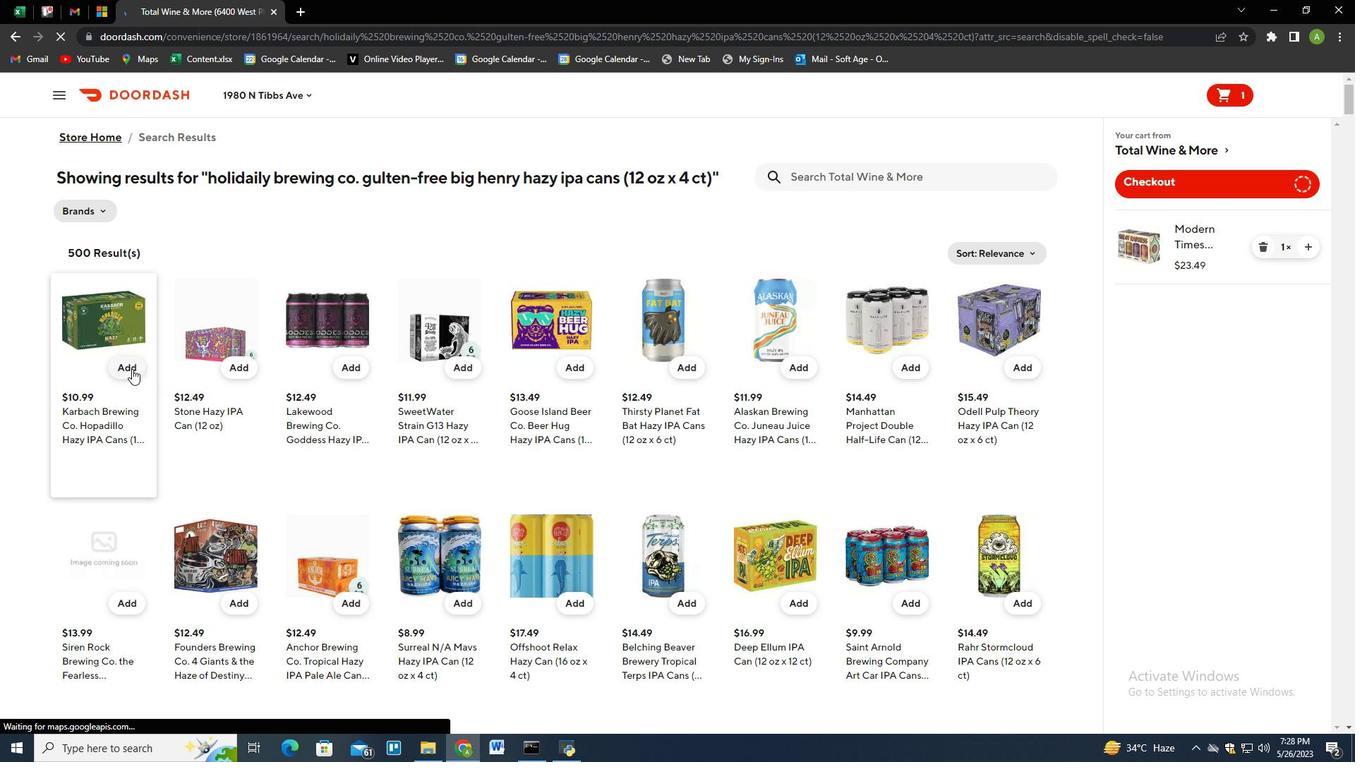 
Action: Mouse pressed left at (129, 367)
Screenshot: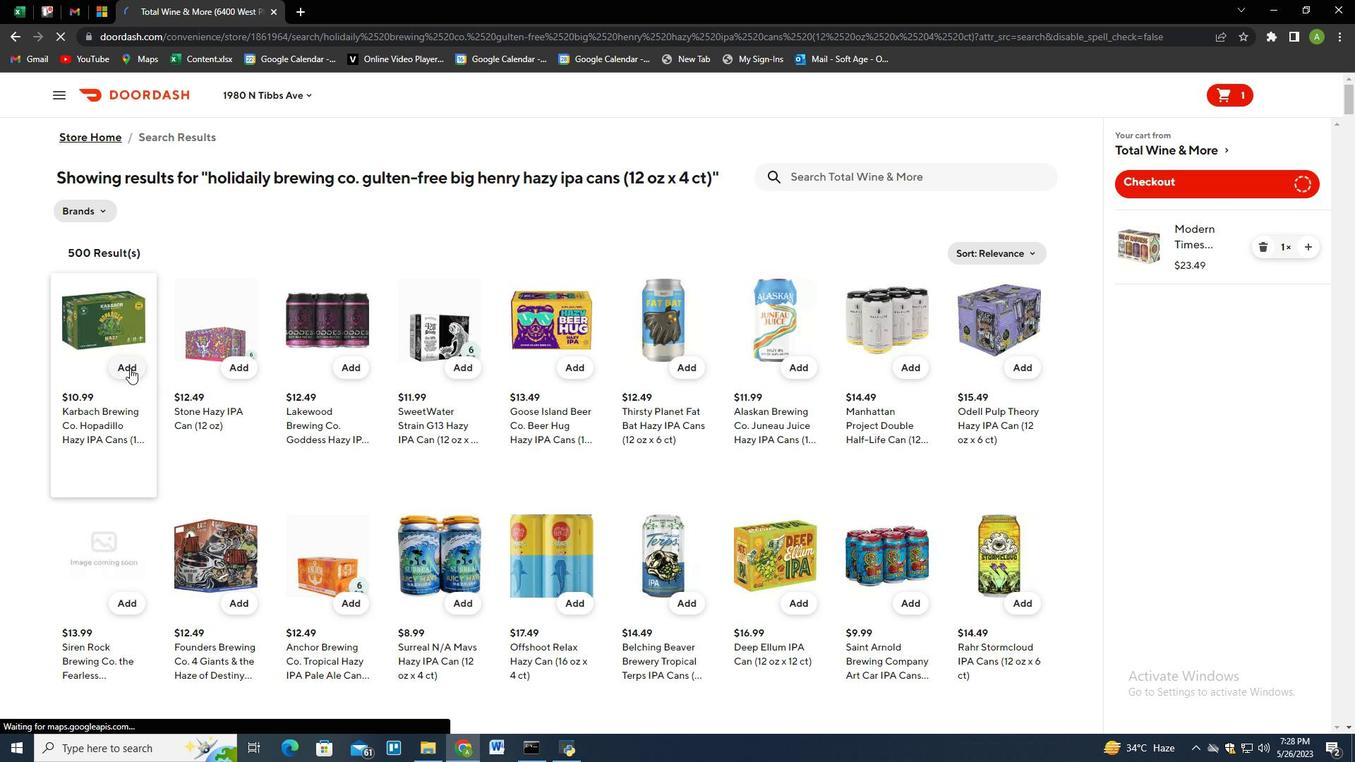 
Action: Mouse moved to (1135, 185)
Screenshot: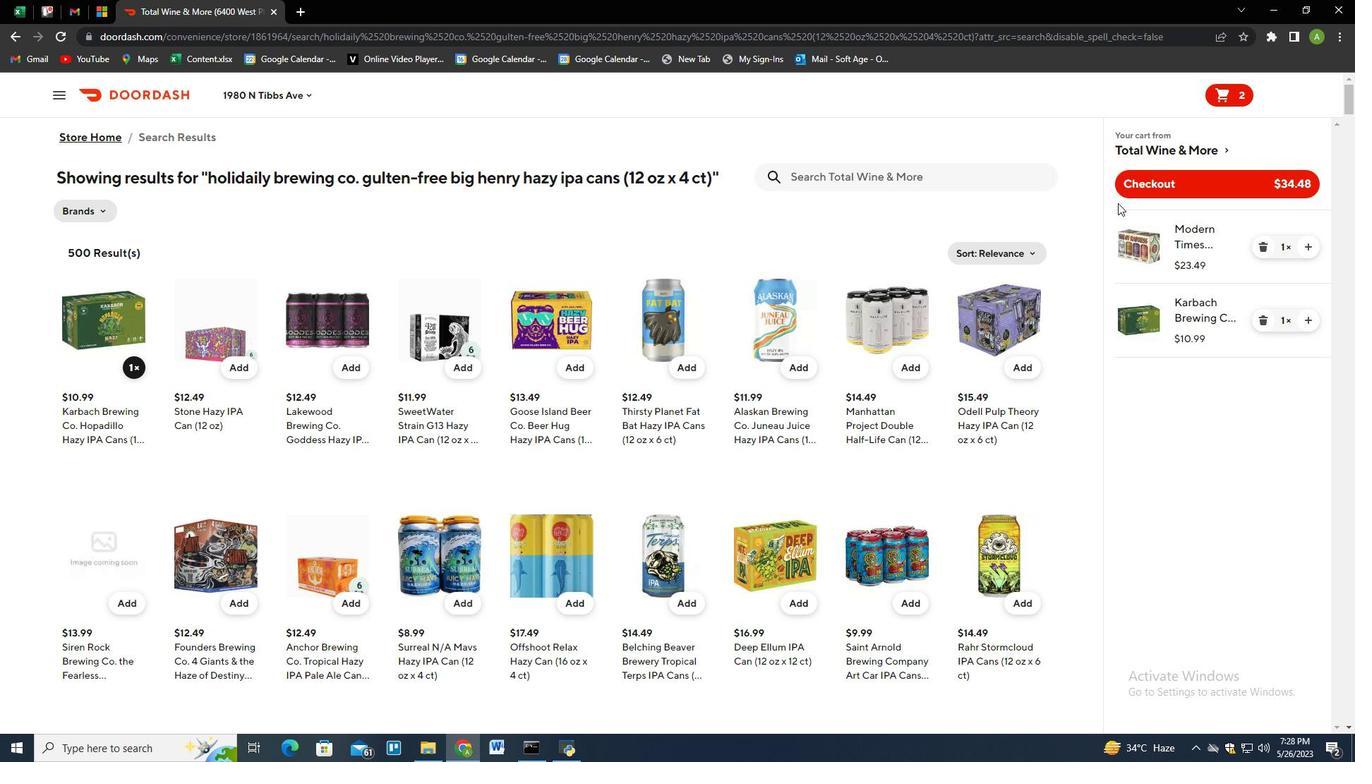 
Action: Mouse pressed left at (1135, 185)
Screenshot: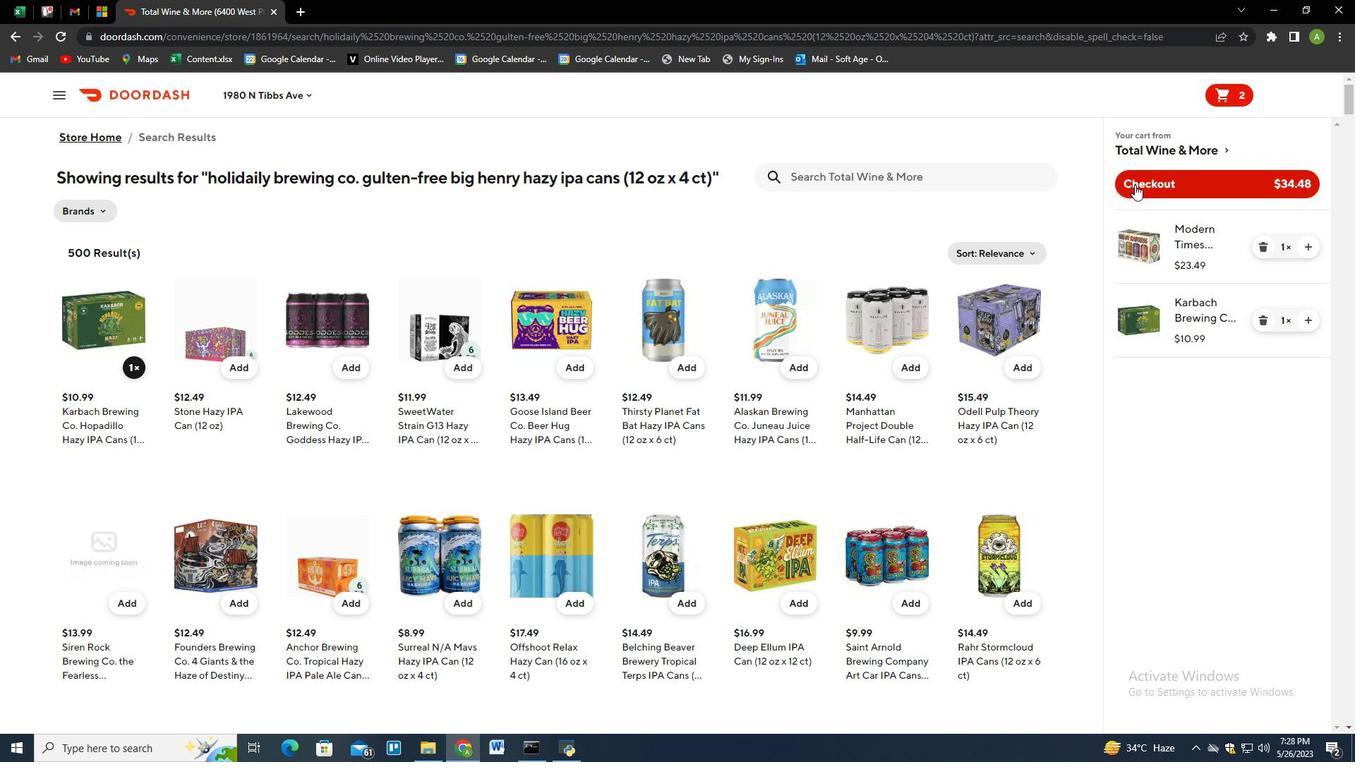 
Action: Mouse moved to (1135, 185)
Screenshot: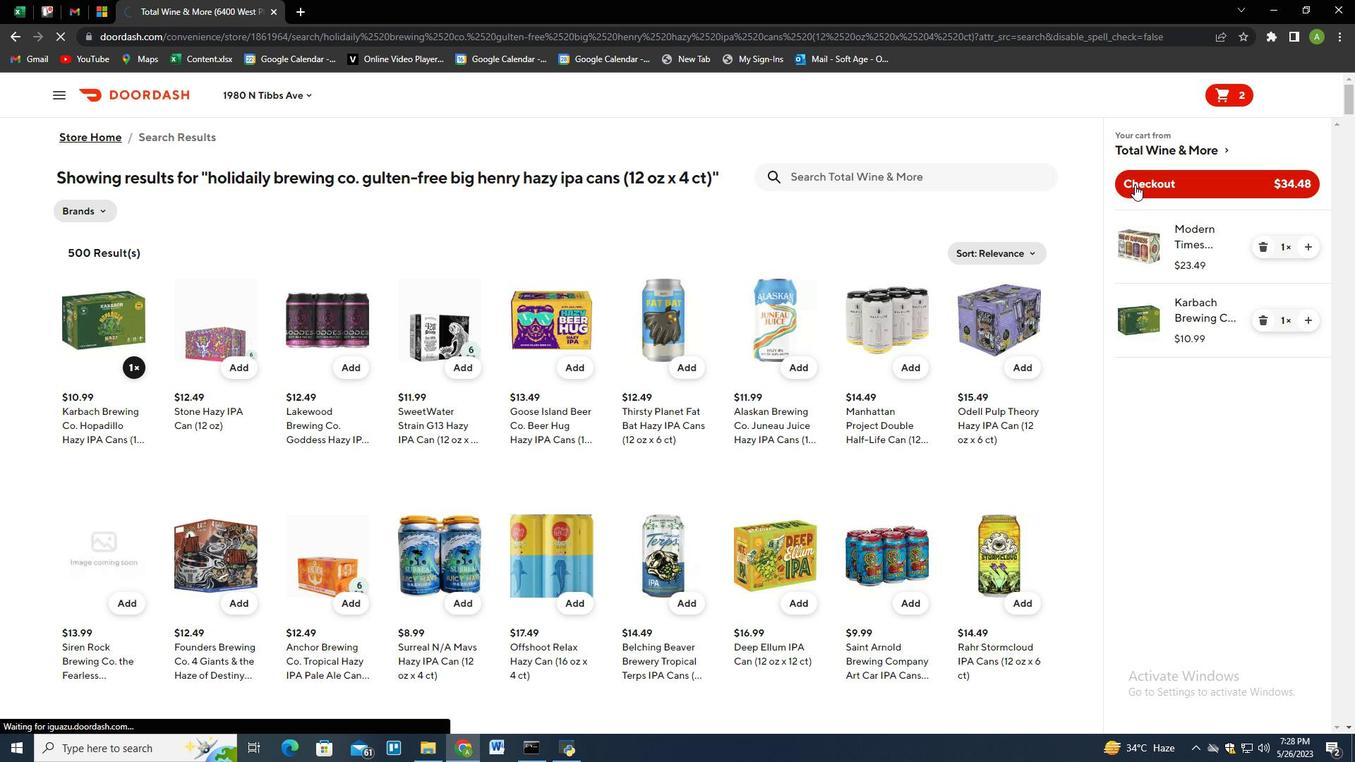 
